 Task: Look for space in Nyamuswa, Tanzania from 10th July, 2023 to 25th July, 2023 for 3 adults, 1 child in price range Rs.15000 to Rs.25000. Place can be shared room with 2 bedrooms having 3 beds and 2 bathrooms. Property type can be house, flat, guest house. Amenities needed are: wifi, TV, free parkinig on premises, gym, breakfast. Booking option can be shelf check-in. Required host language is English.
Action: Mouse moved to (462, 92)
Screenshot: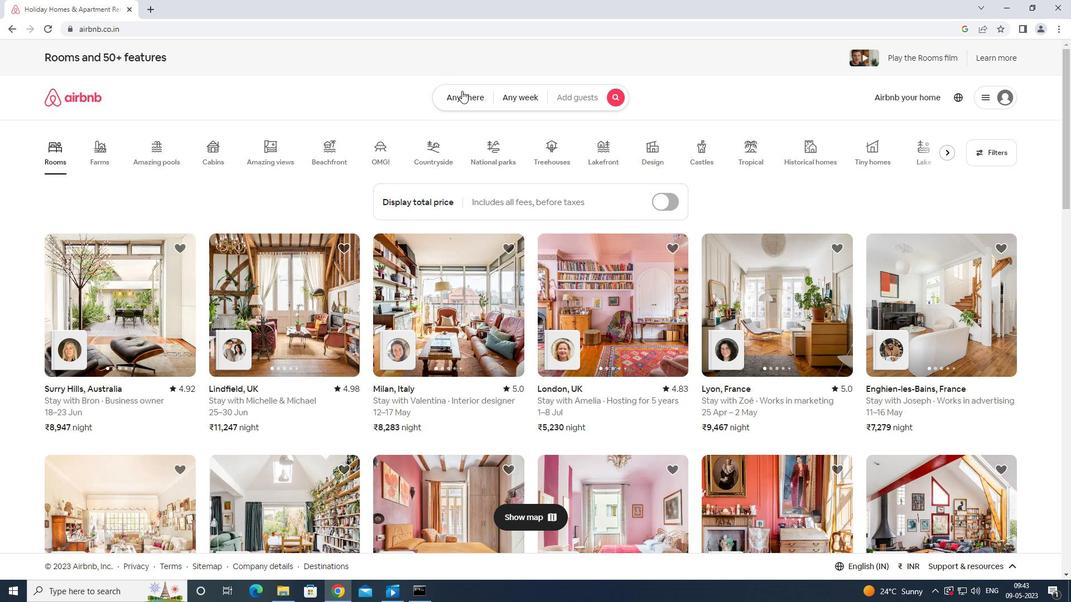 
Action: Mouse pressed left at (462, 92)
Screenshot: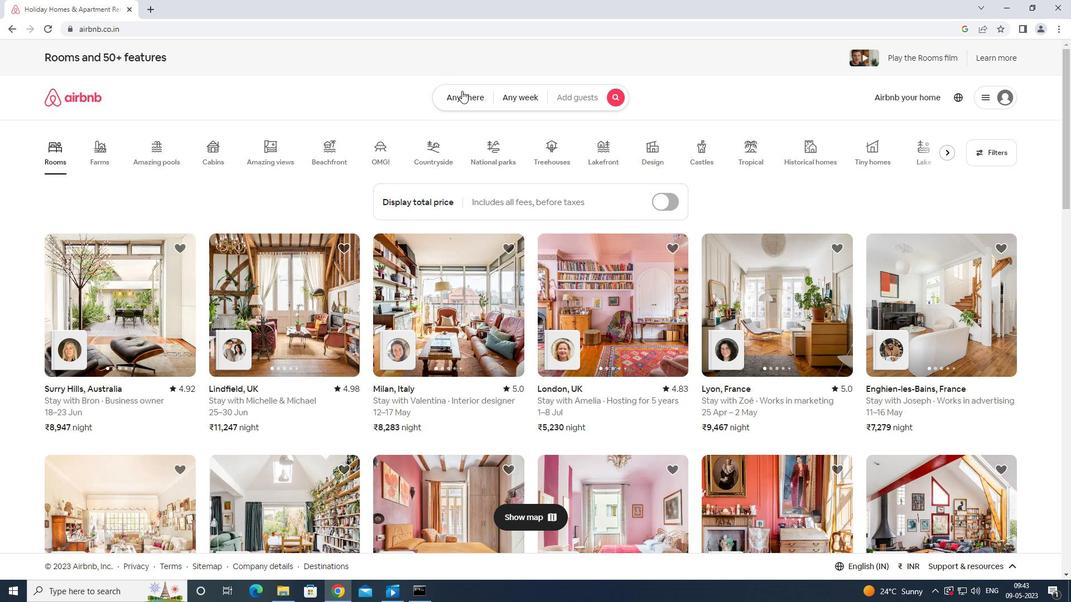 
Action: Mouse moved to (435, 140)
Screenshot: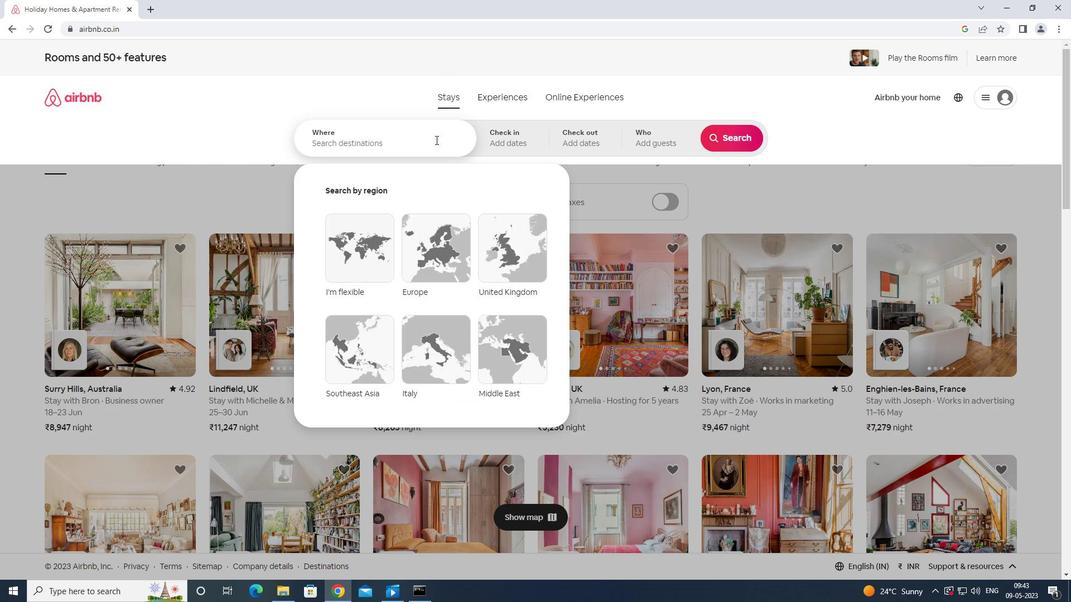 
Action: Mouse pressed left at (435, 140)
Screenshot: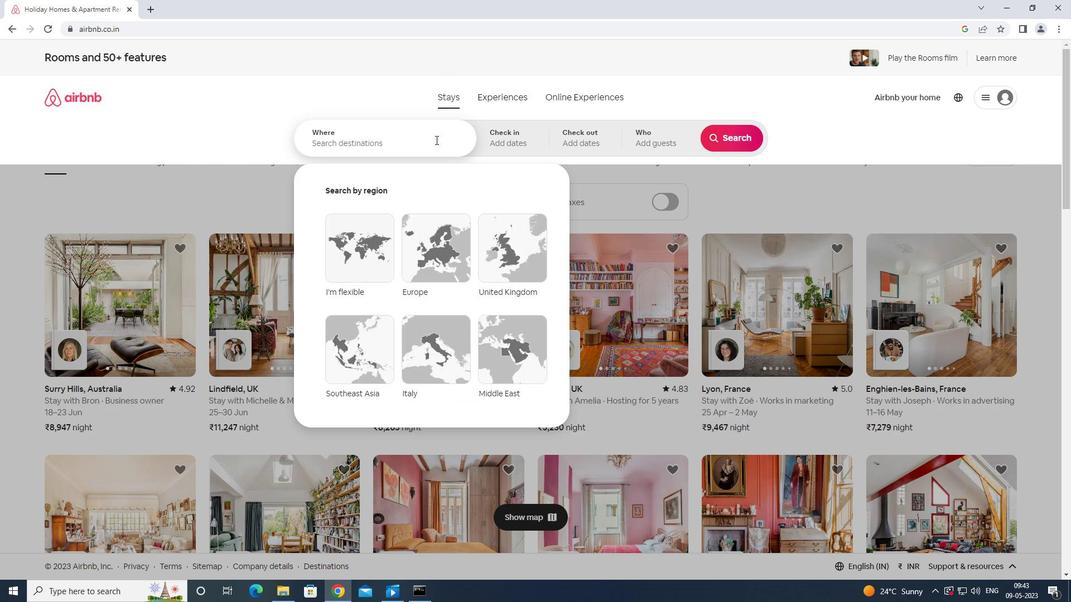 
Action: Key pressed n<Key.backspace><Key.shift>NYAMUSWA<Key.space>TANZANIA<Key.enter>
Screenshot: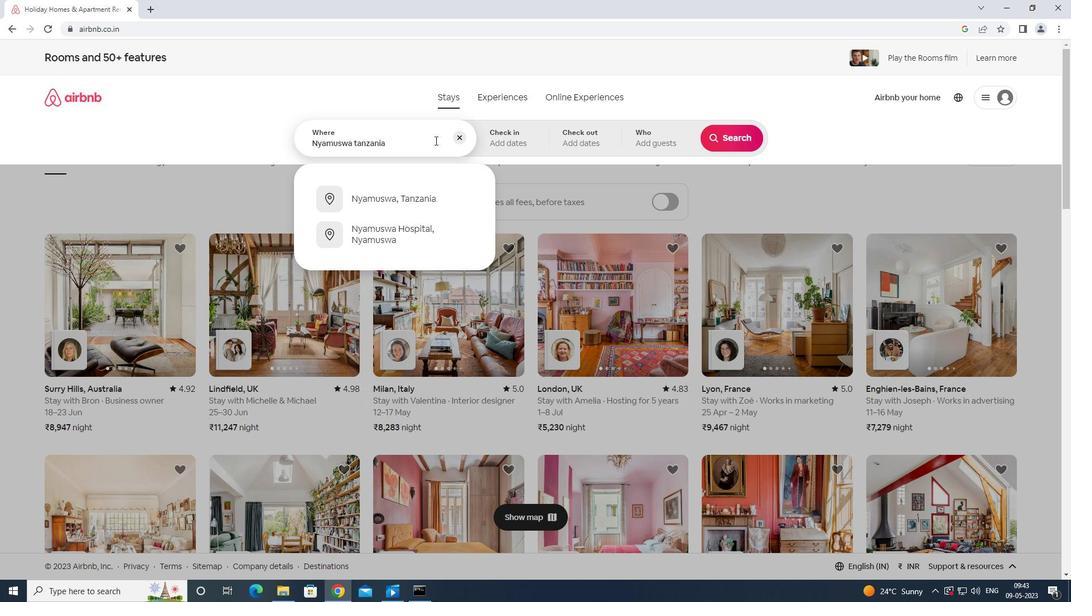 
Action: Mouse moved to (729, 232)
Screenshot: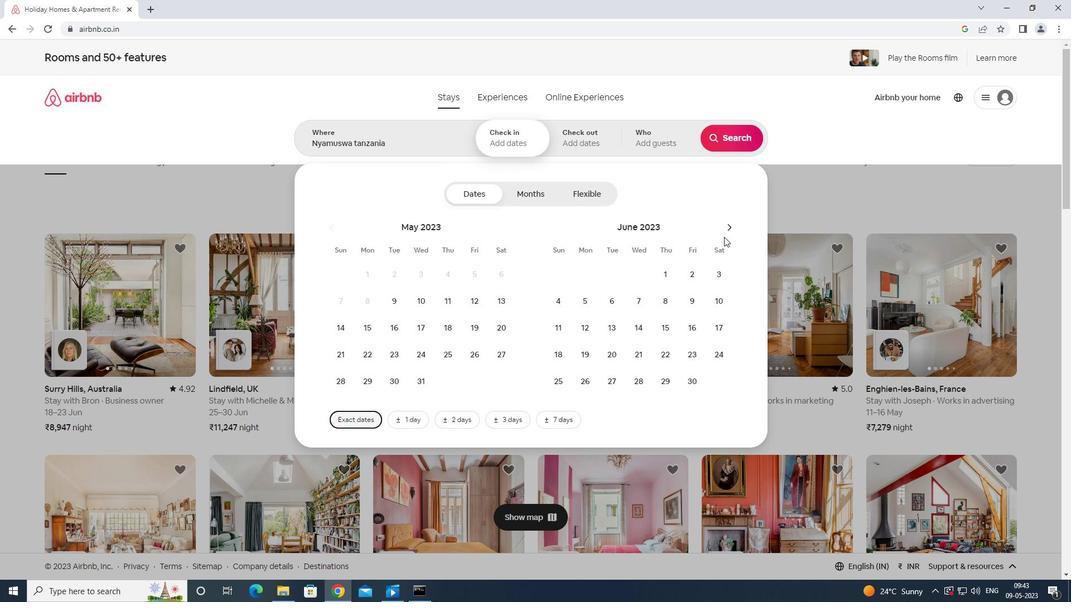 
Action: Mouse pressed left at (729, 232)
Screenshot: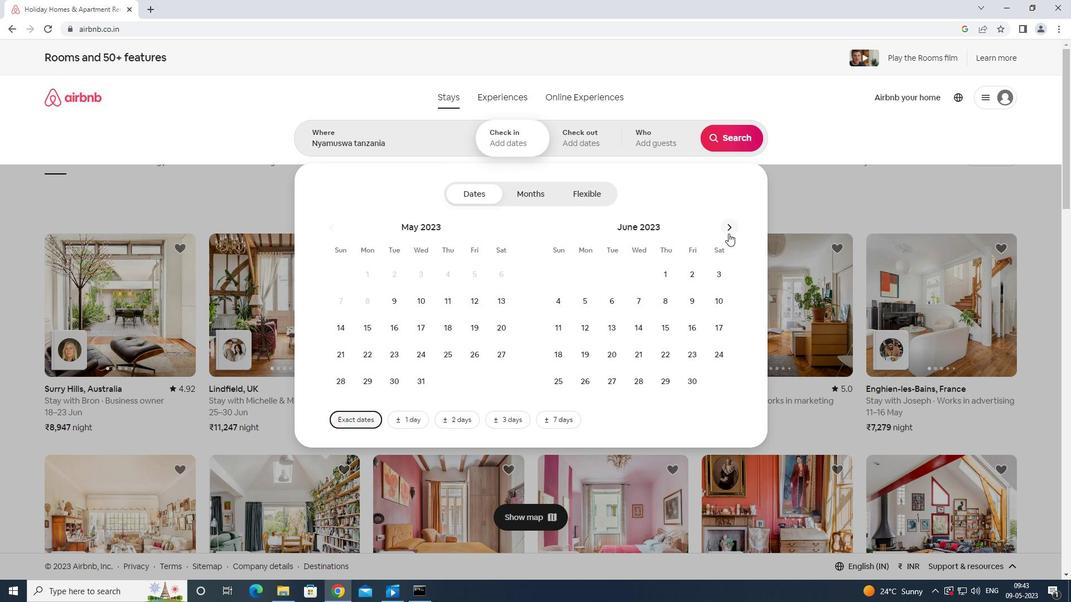 
Action: Mouse moved to (586, 334)
Screenshot: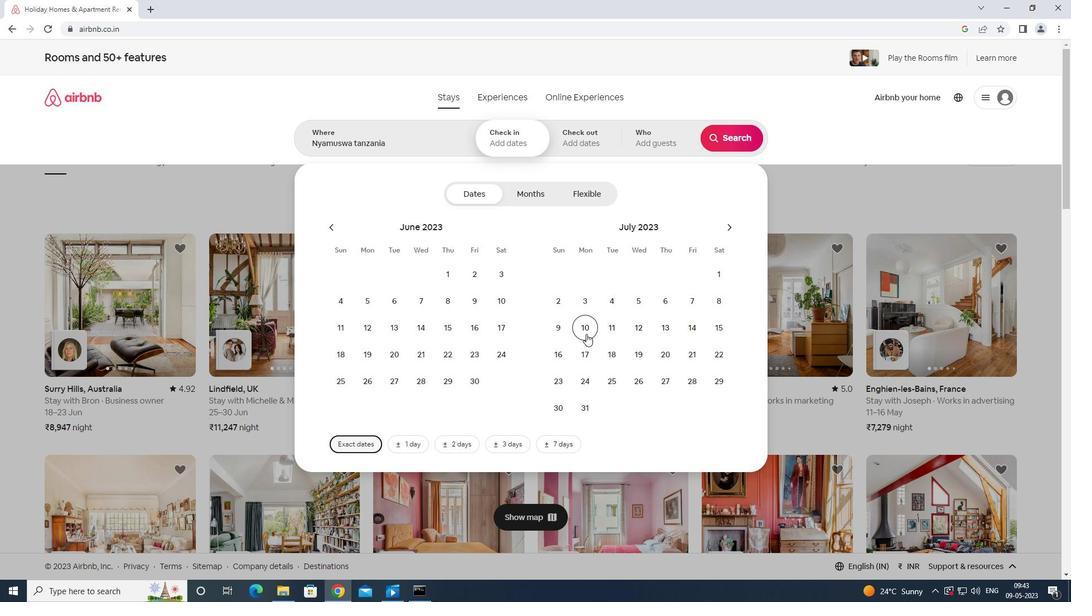 
Action: Mouse pressed left at (586, 334)
Screenshot: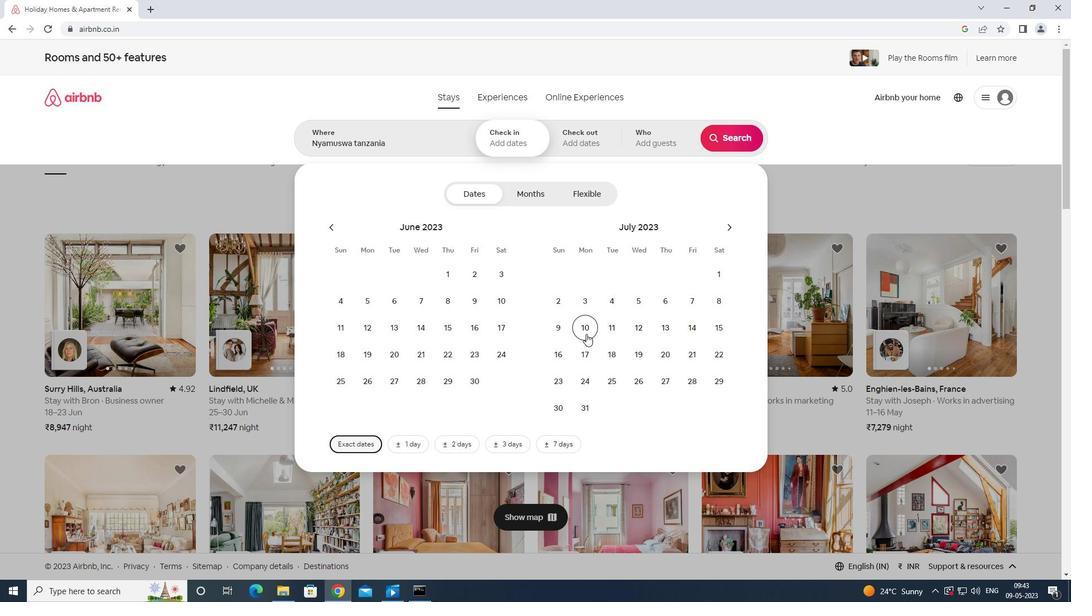 
Action: Mouse moved to (614, 385)
Screenshot: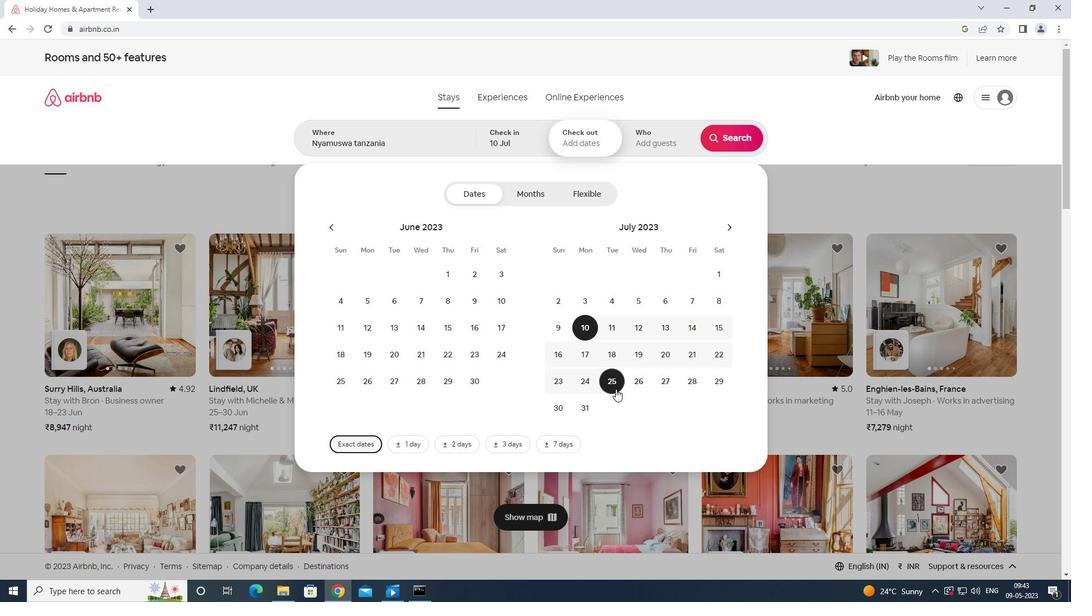 
Action: Mouse pressed left at (614, 385)
Screenshot: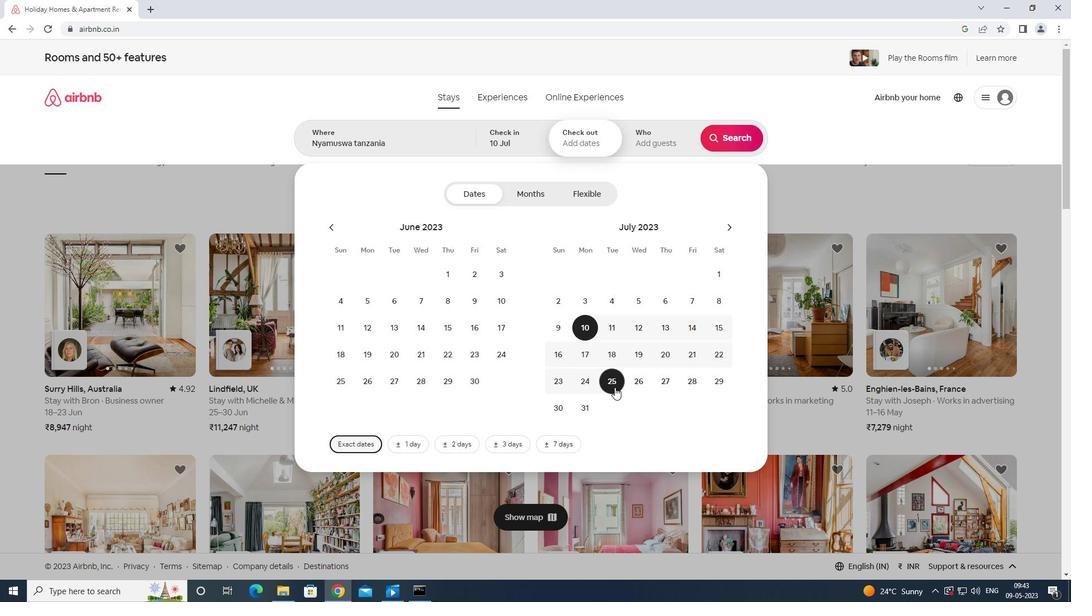 
Action: Mouse moved to (660, 138)
Screenshot: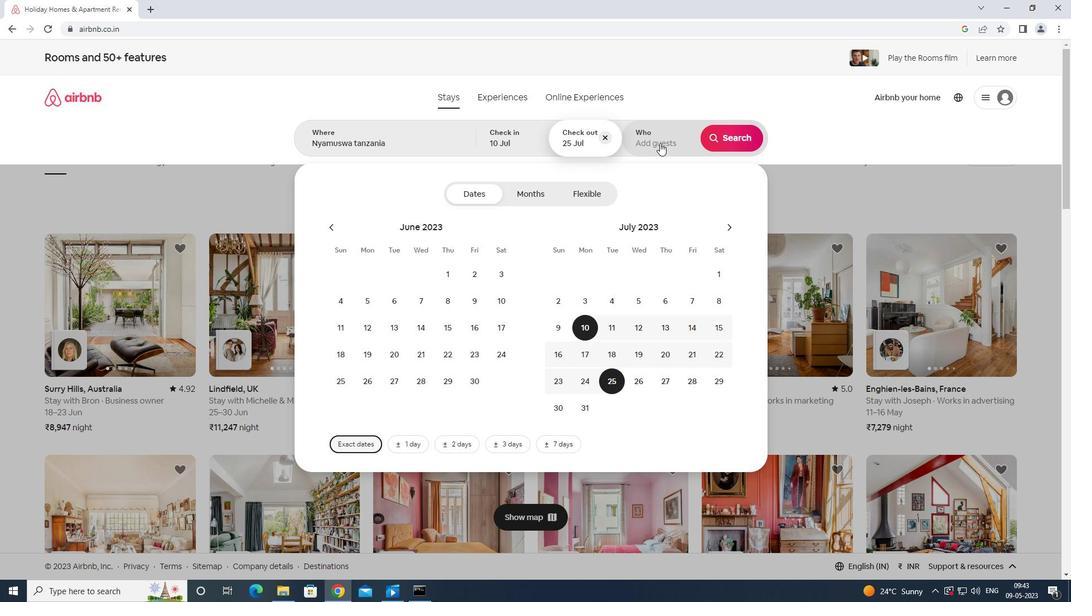
Action: Mouse pressed left at (660, 138)
Screenshot: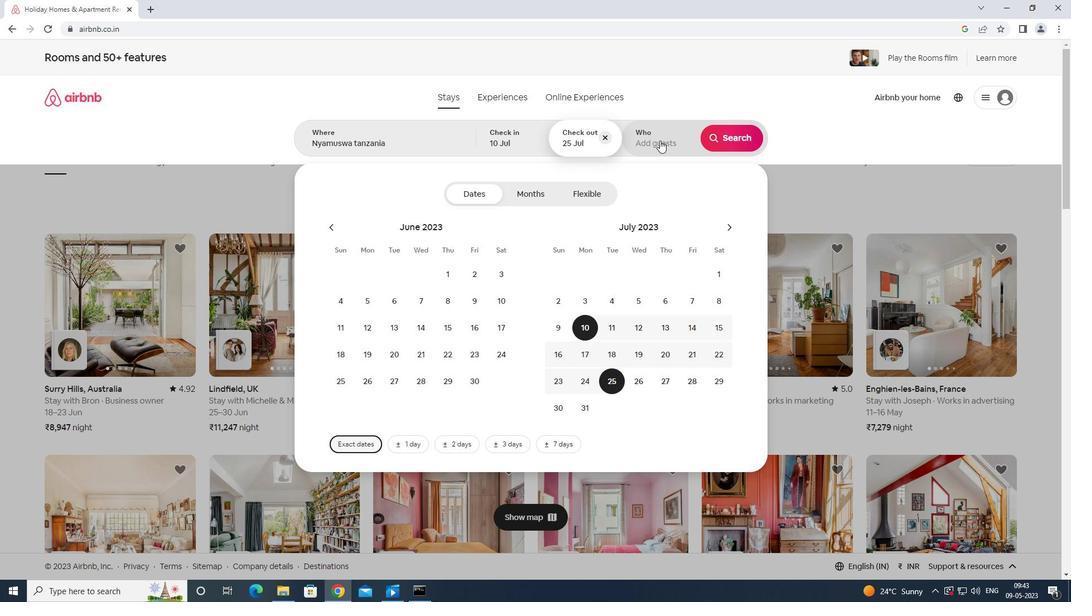 
Action: Mouse moved to (736, 200)
Screenshot: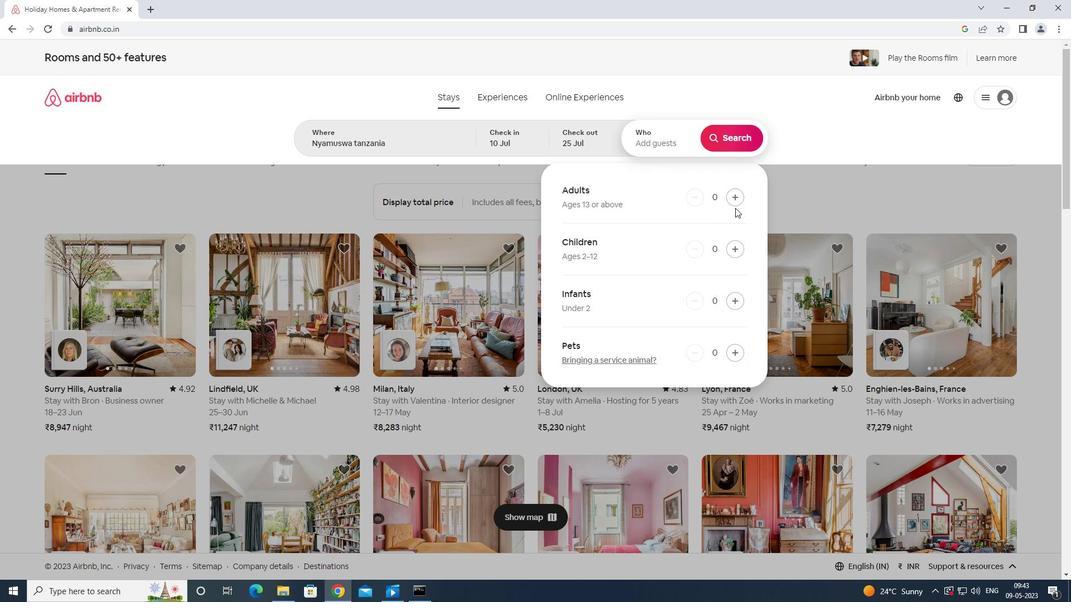 
Action: Mouse pressed left at (736, 200)
Screenshot: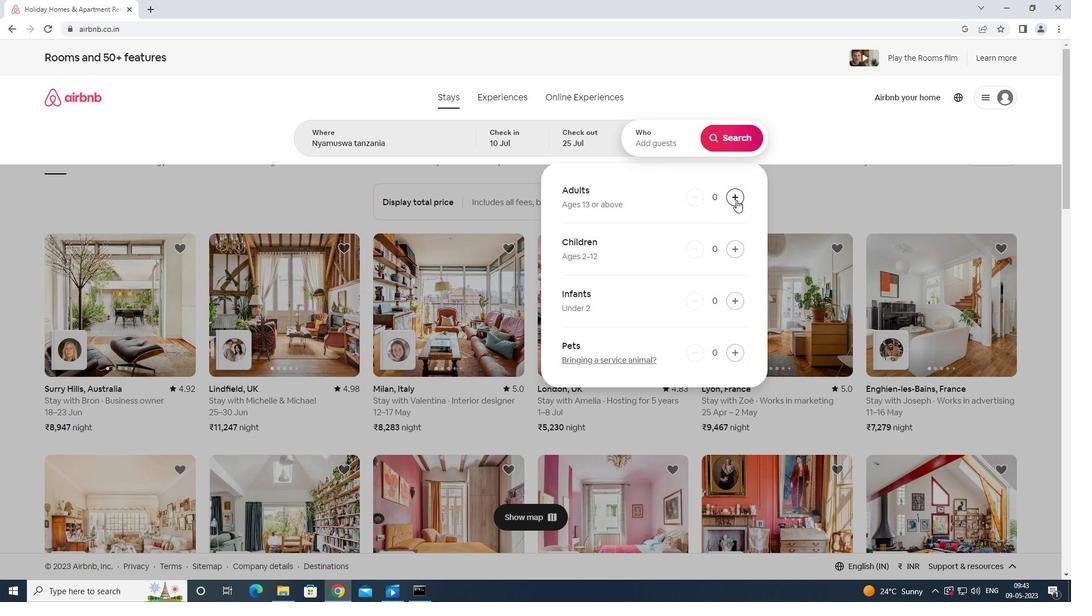 
Action: Mouse pressed left at (736, 200)
Screenshot: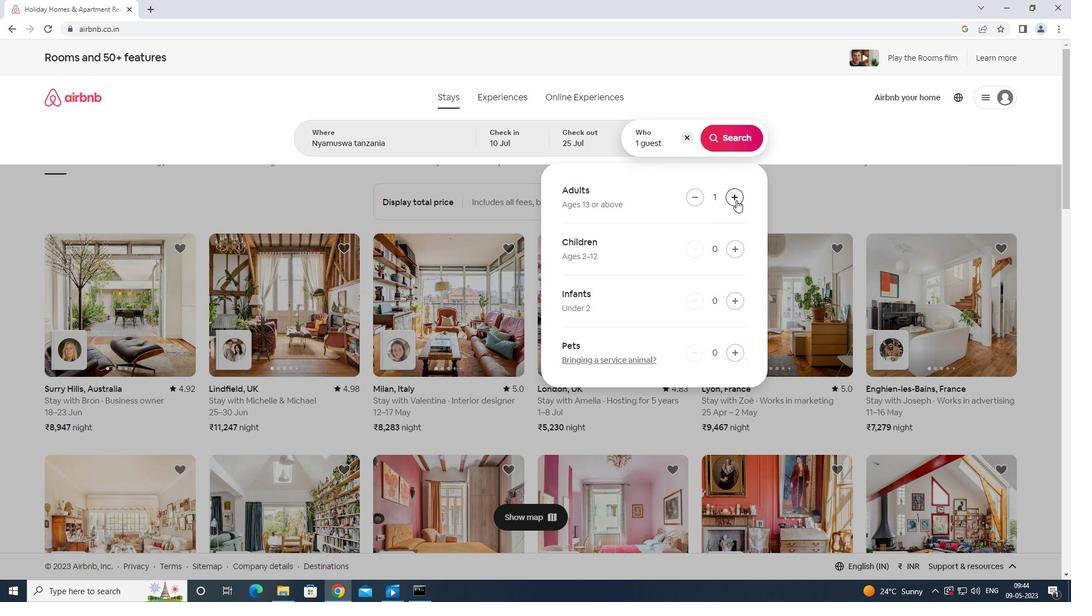 
Action: Mouse pressed left at (736, 200)
Screenshot: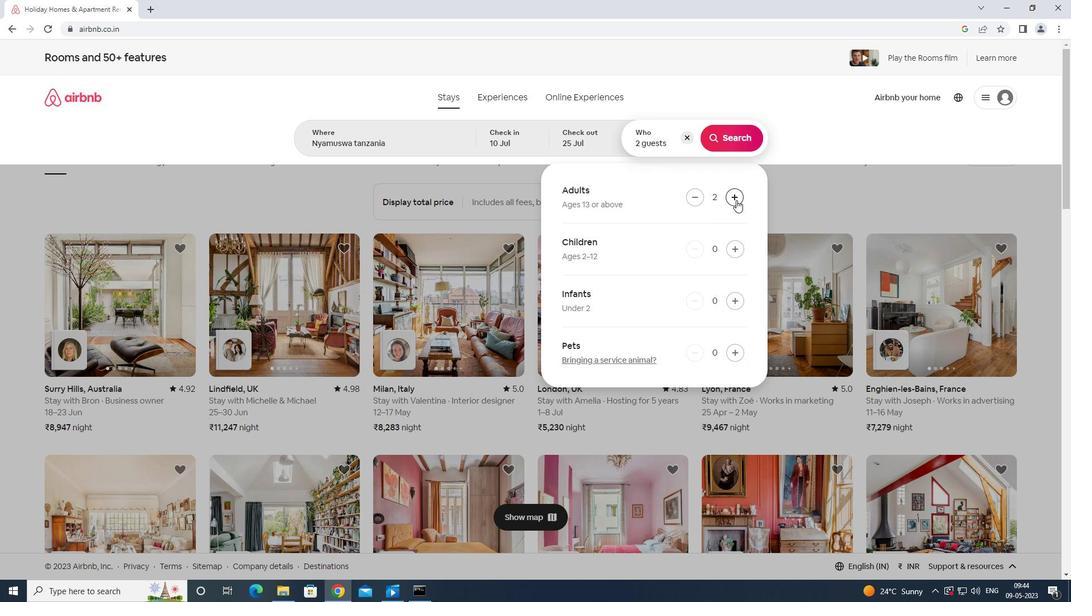
Action: Mouse moved to (728, 247)
Screenshot: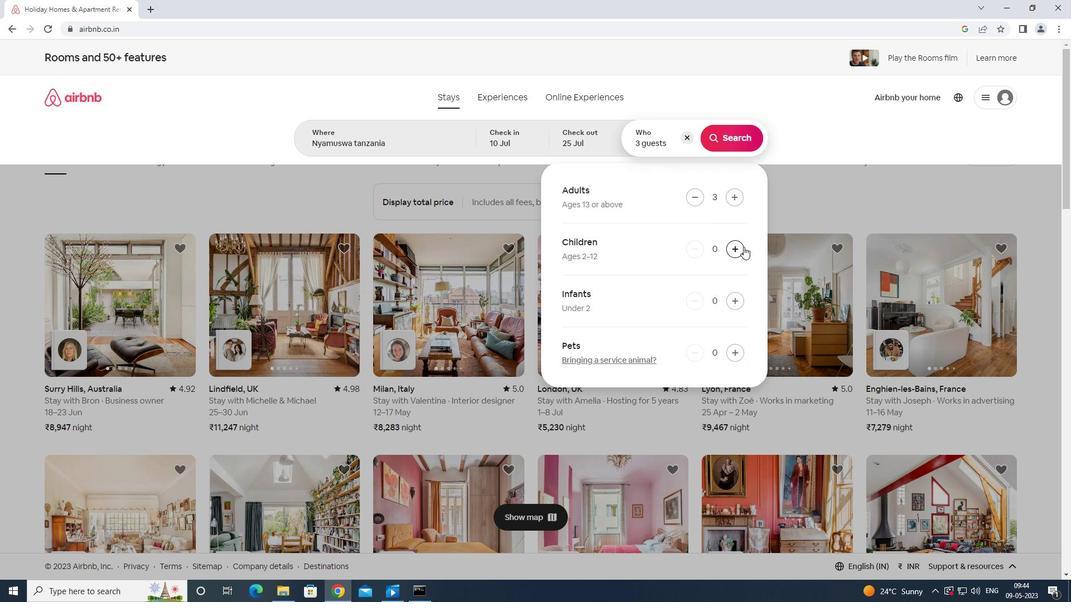 
Action: Mouse pressed left at (728, 247)
Screenshot: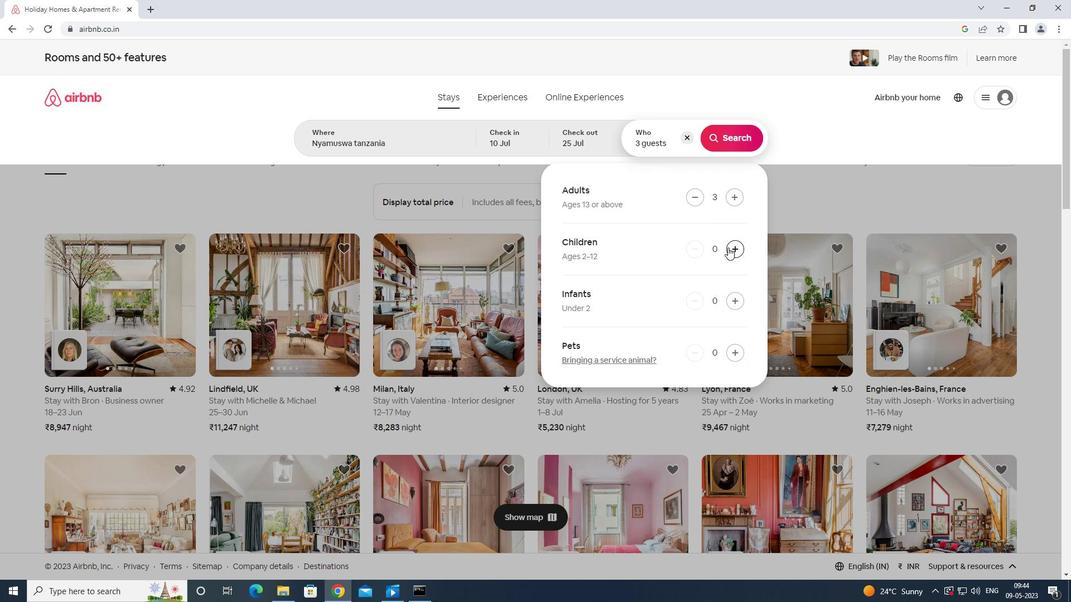 
Action: Mouse moved to (738, 131)
Screenshot: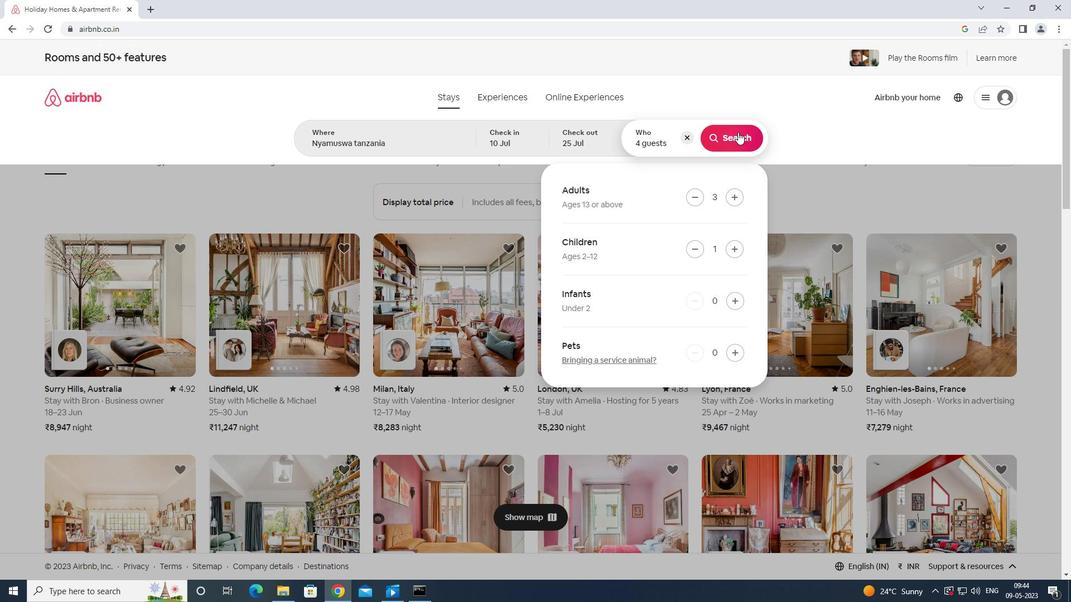 
Action: Mouse pressed left at (738, 131)
Screenshot: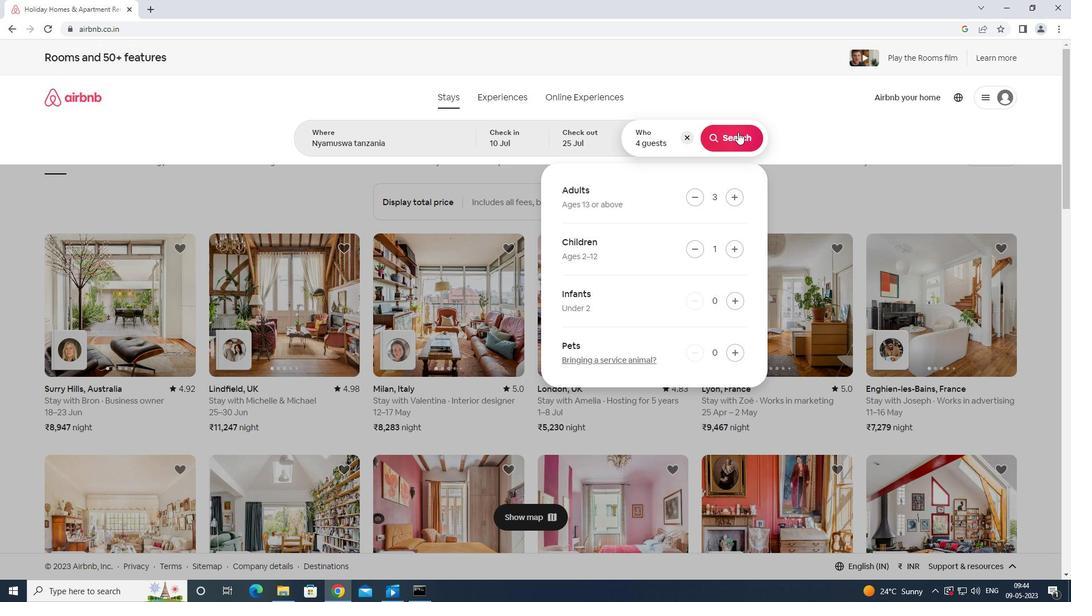 
Action: Mouse moved to (1027, 98)
Screenshot: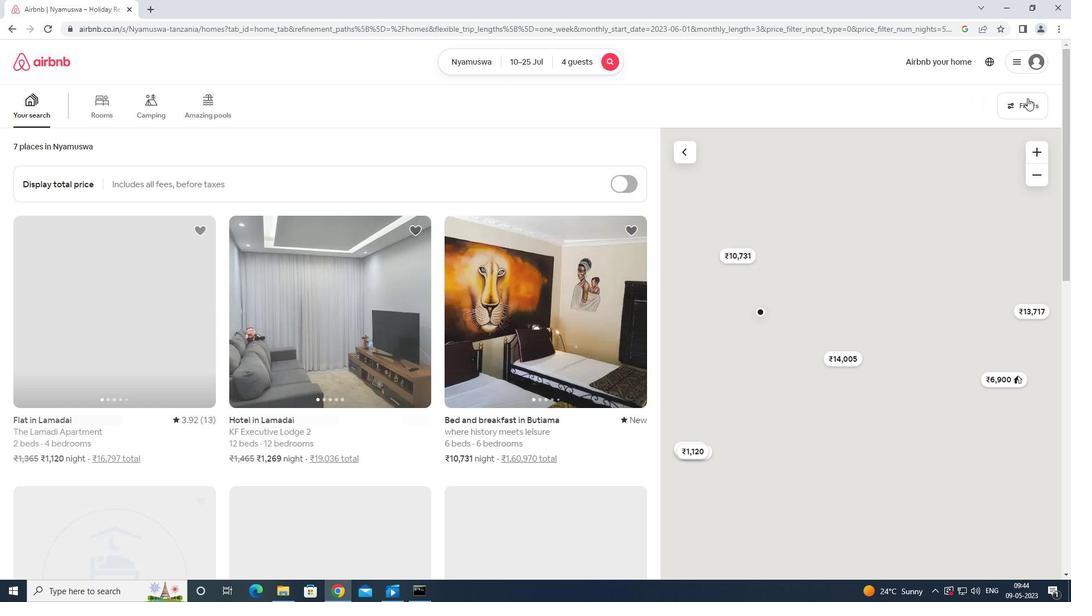
Action: Mouse pressed left at (1027, 98)
Screenshot: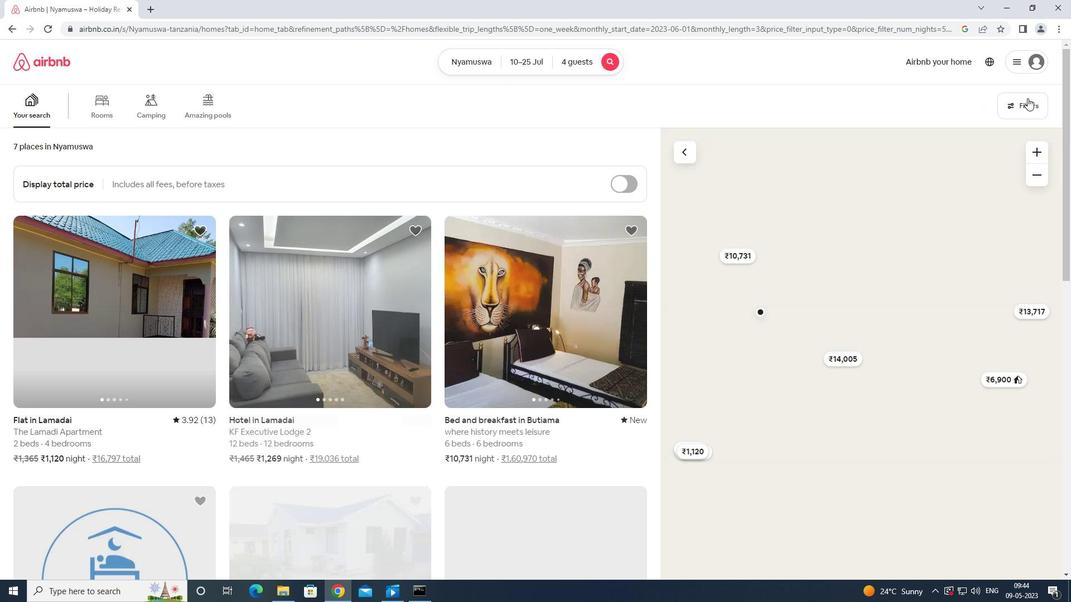 
Action: Mouse moved to (465, 371)
Screenshot: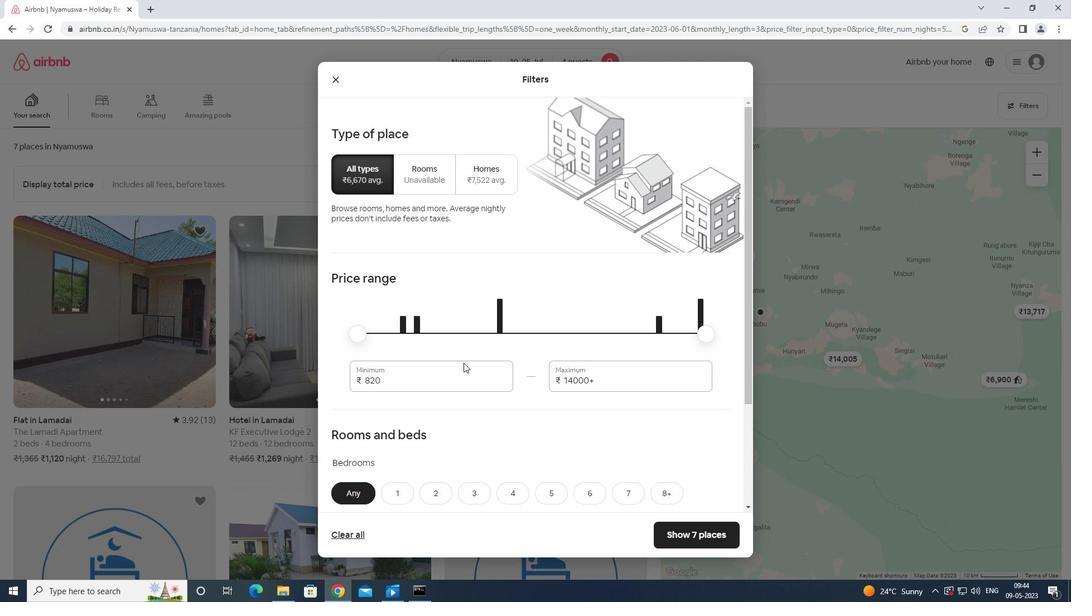 
Action: Mouse pressed left at (465, 371)
Screenshot: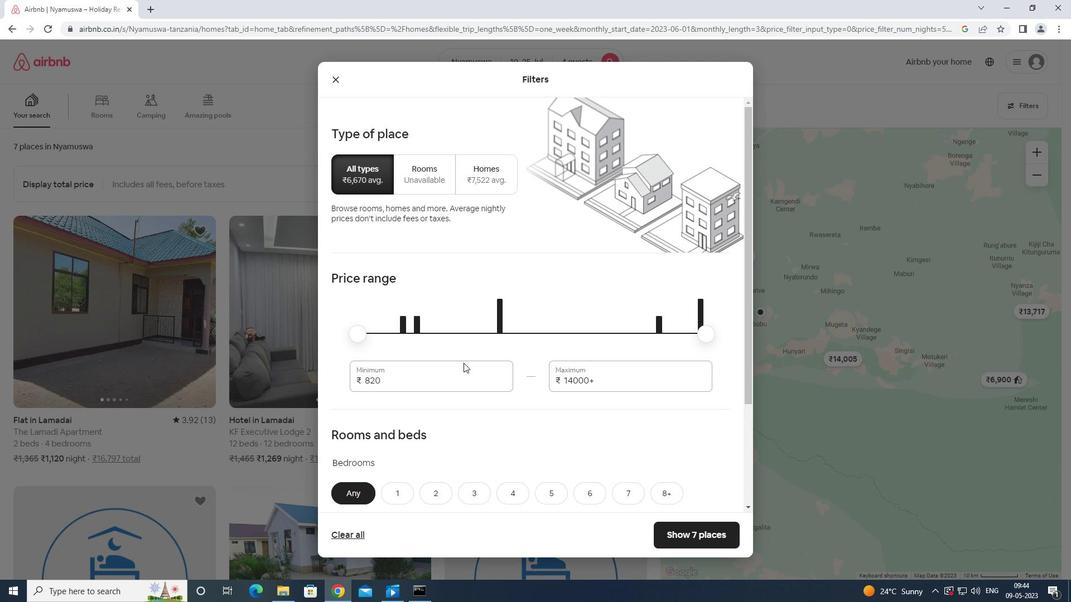 
Action: Mouse moved to (465, 372)
Screenshot: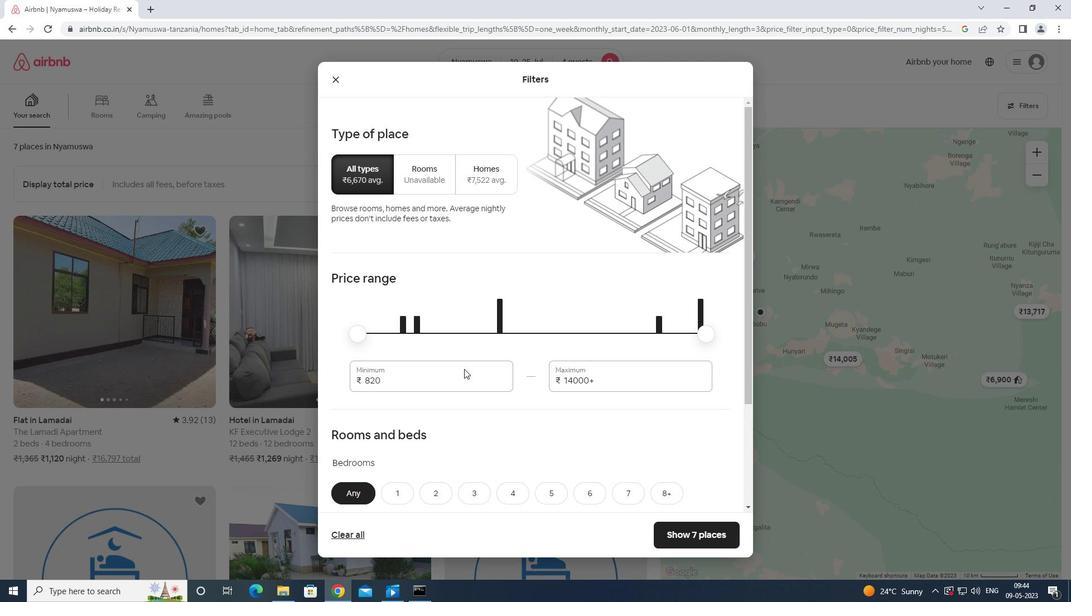 
Action: Key pressed <Key.backspace><Key.backspace><Key.backspace><Key.backspace><Key.backspace><Key.backspace>15000
Screenshot: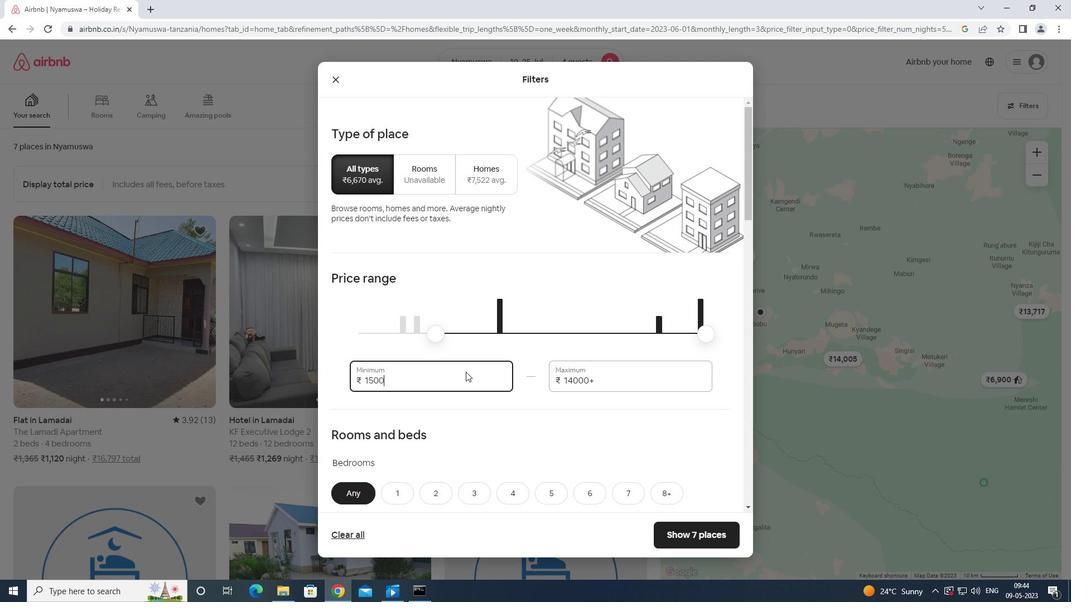 
Action: Mouse moved to (616, 372)
Screenshot: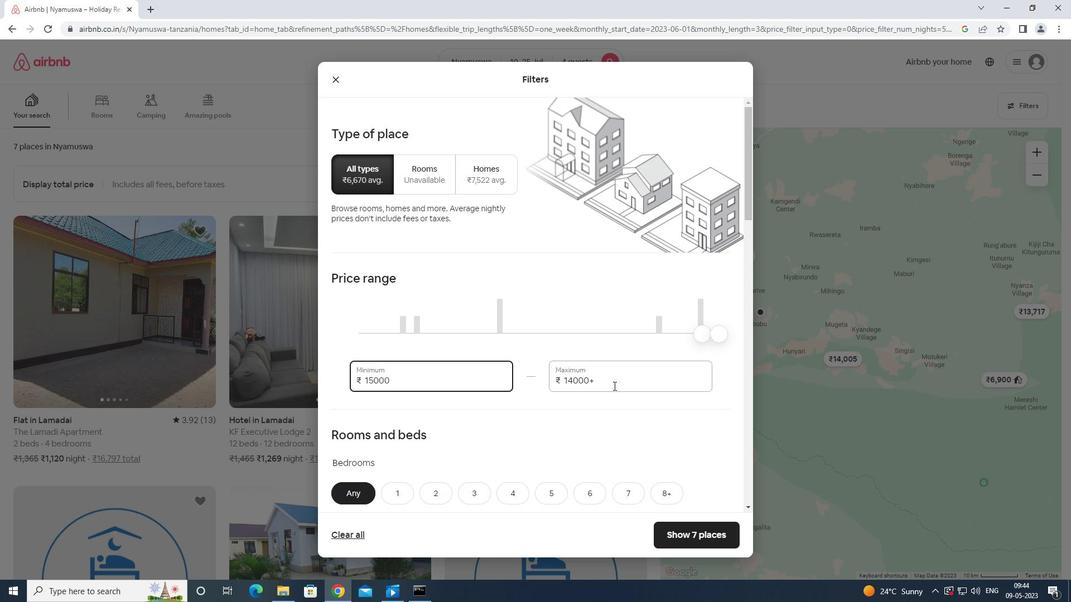 
Action: Mouse pressed left at (616, 372)
Screenshot: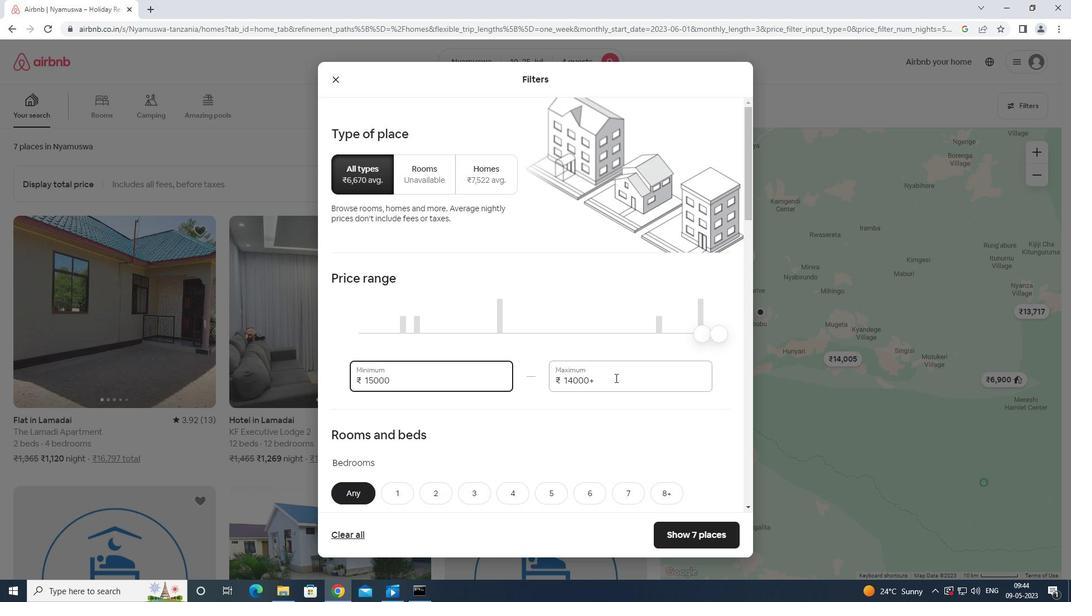 
Action: Mouse moved to (613, 372)
Screenshot: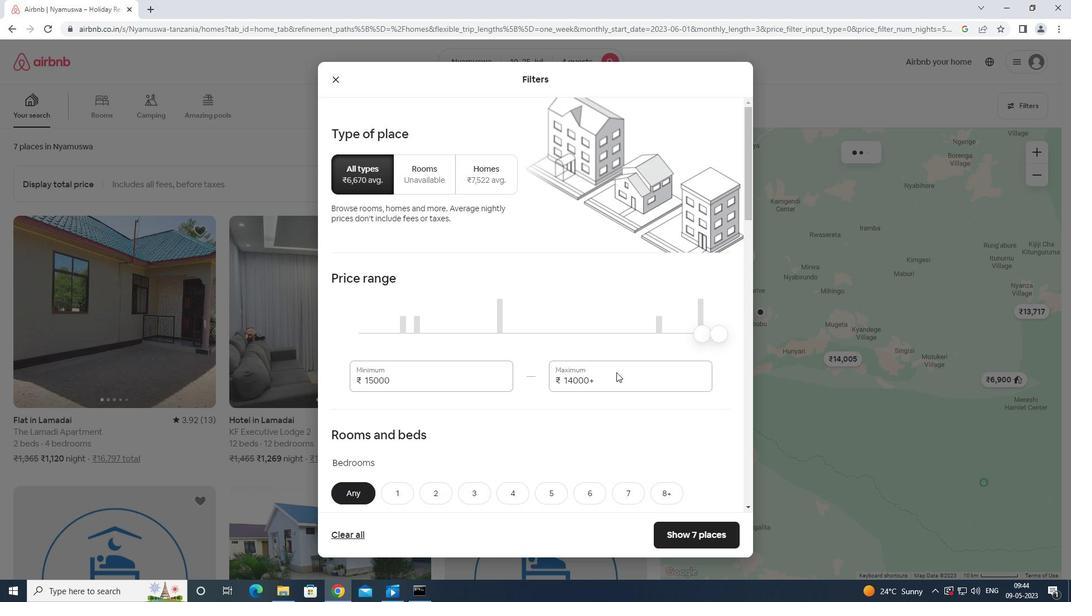 
Action: Key pressed <Key.backspace><Key.backspace><Key.backspace><Key.backspace><Key.backspace><Key.backspace><Key.backspace><Key.backspace><Key.backspace><Key.backspace><Key.backspace><Key.backspace><Key.backspace>25000
Screenshot: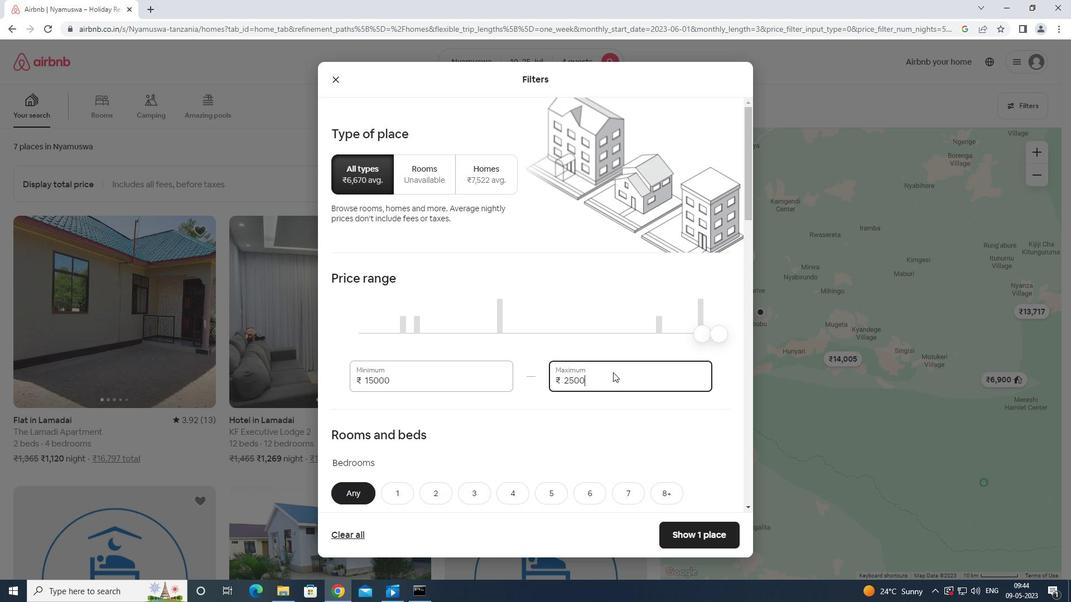 
Action: Mouse moved to (609, 378)
Screenshot: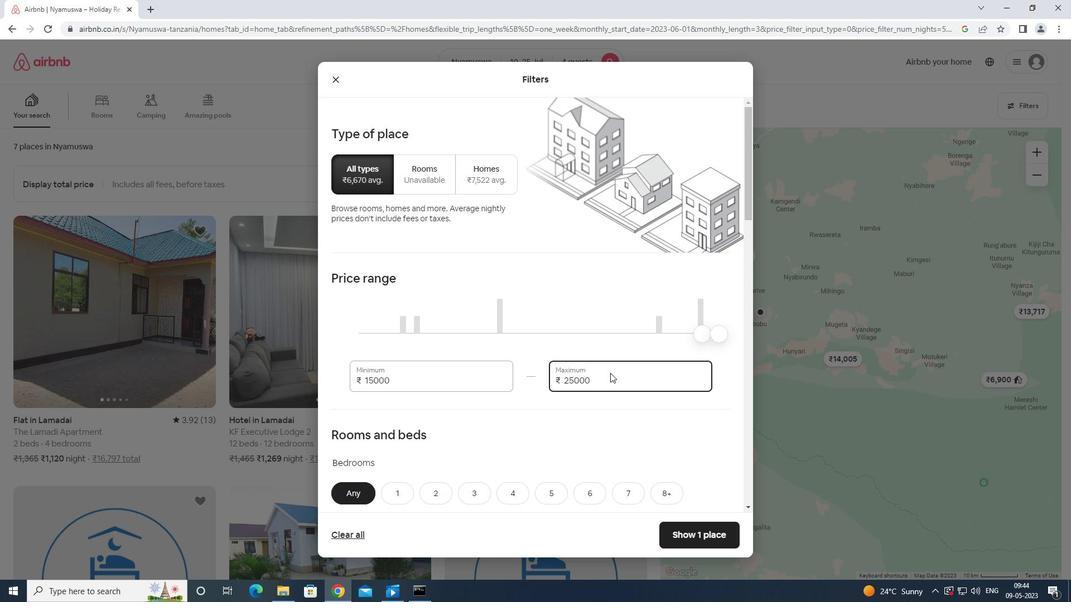 
Action: Mouse scrolled (609, 377) with delta (0, 0)
Screenshot: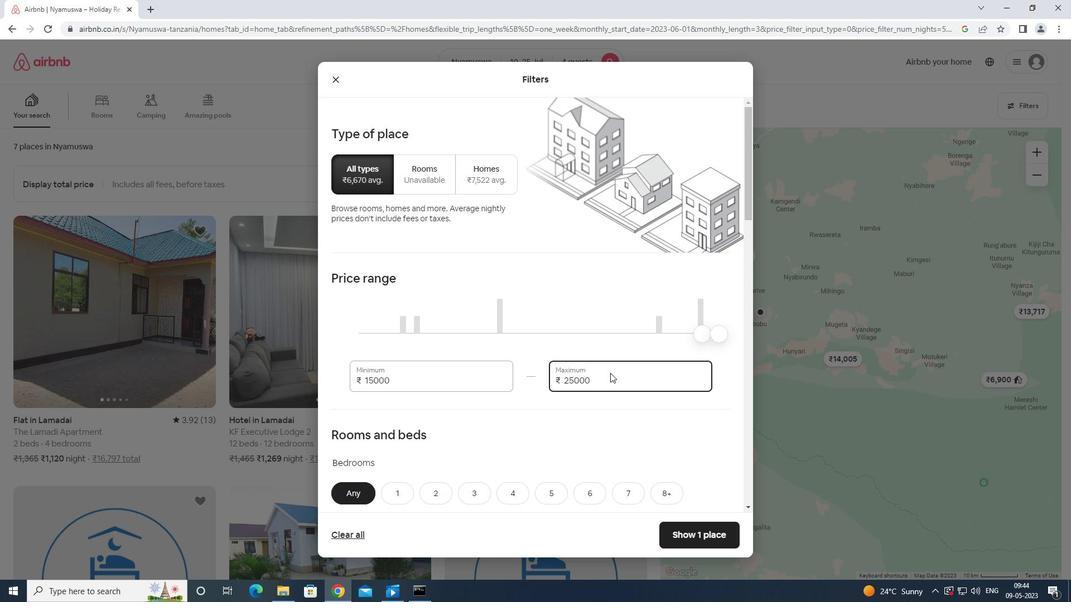 
Action: Mouse moved to (608, 382)
Screenshot: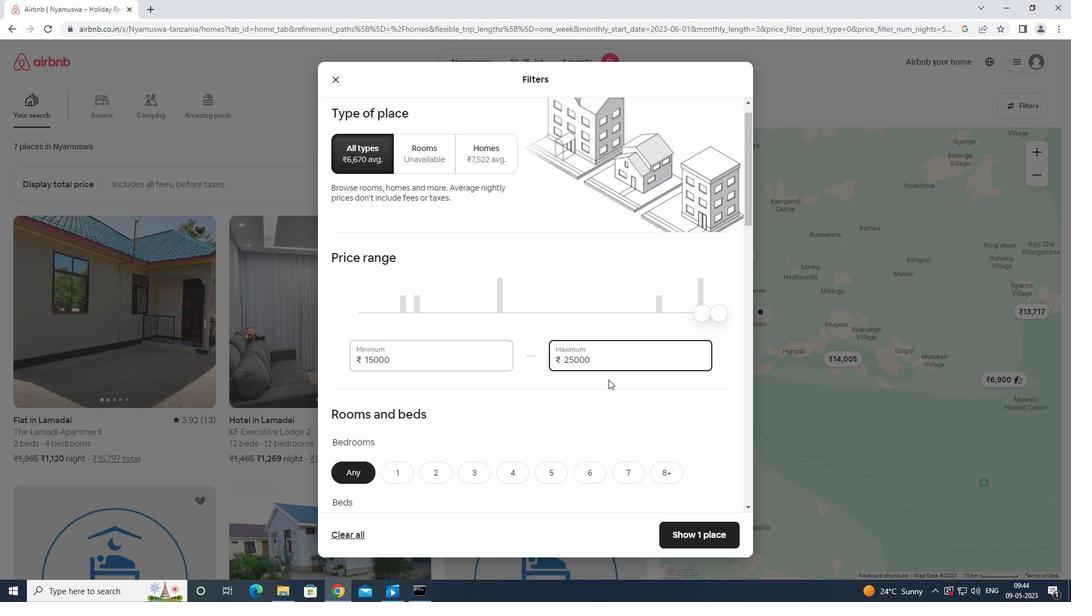 
Action: Mouse scrolled (608, 382) with delta (0, 0)
Screenshot: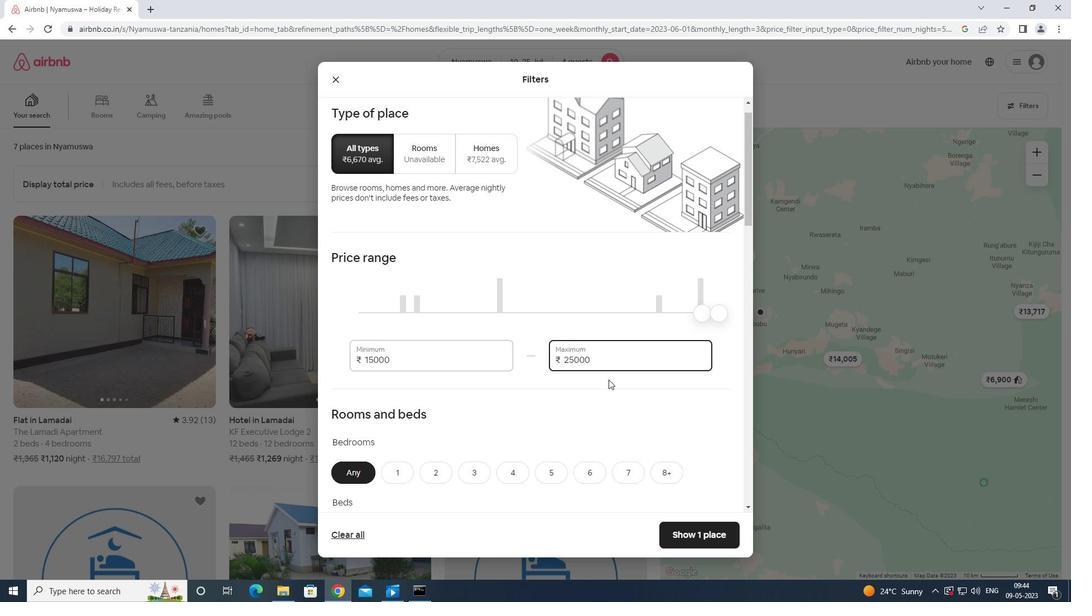 
Action: Mouse scrolled (608, 382) with delta (0, 0)
Screenshot: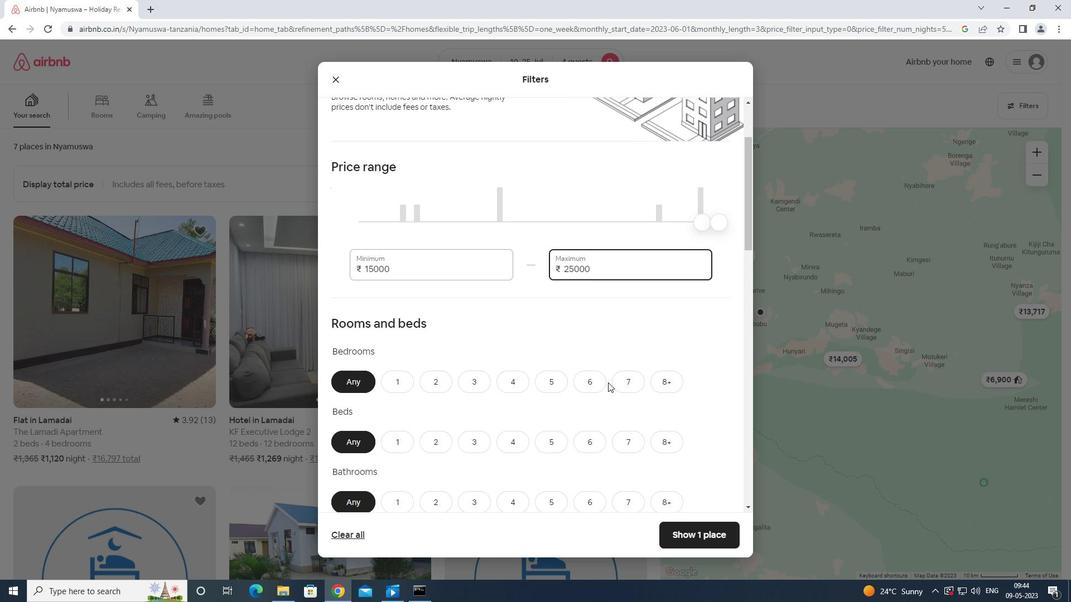 
Action: Mouse moved to (436, 329)
Screenshot: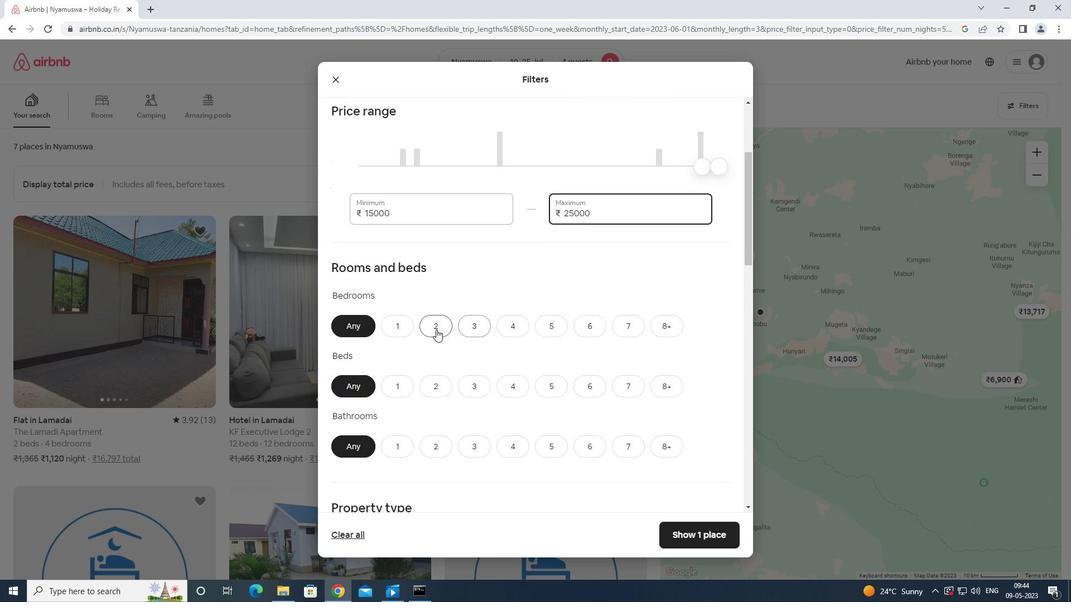
Action: Mouse pressed left at (436, 329)
Screenshot: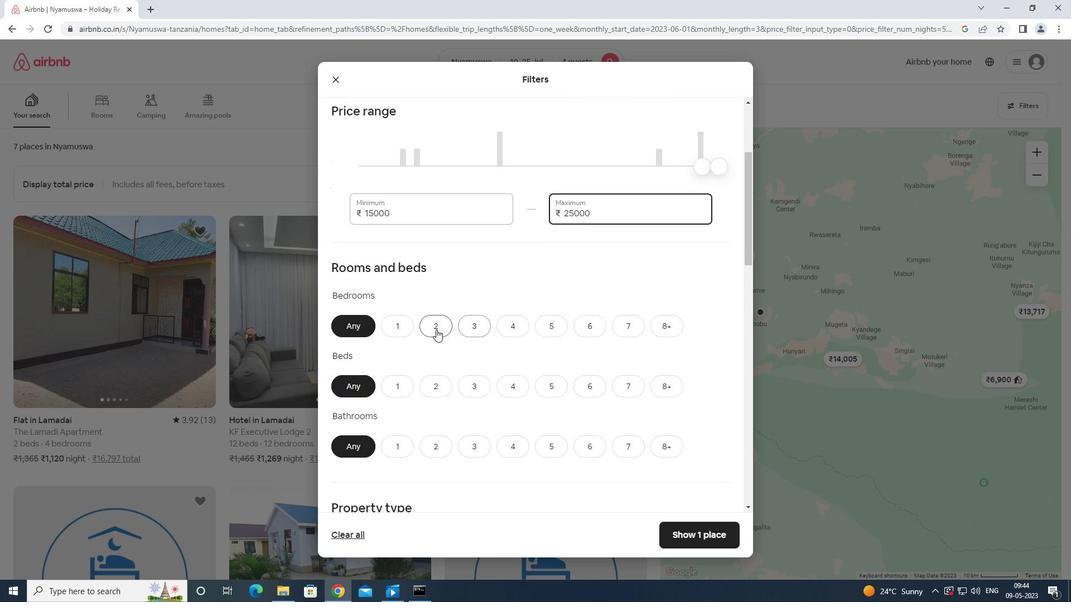 
Action: Mouse moved to (472, 387)
Screenshot: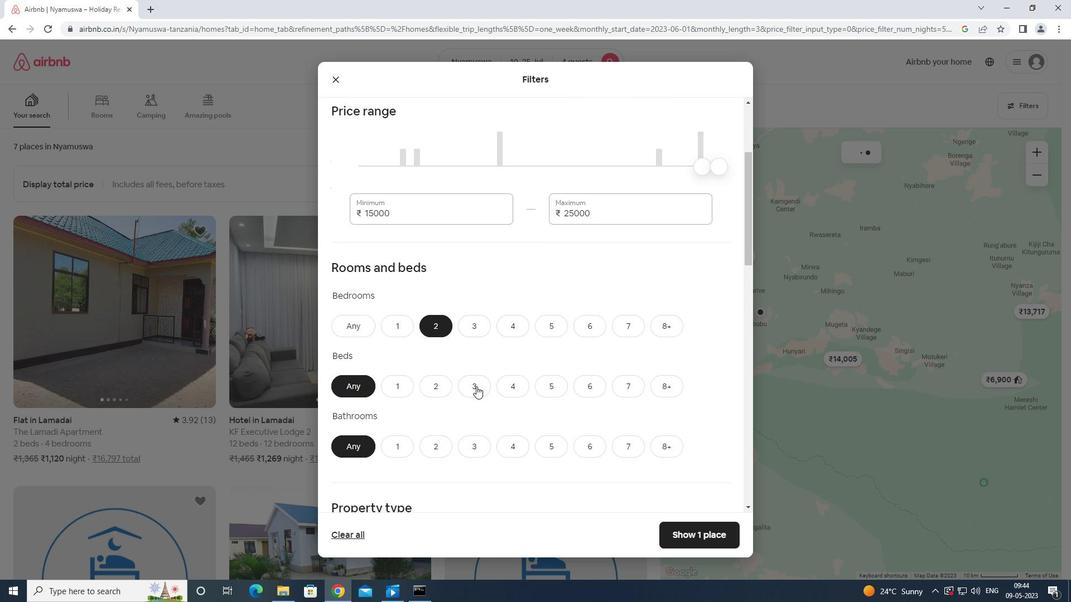 
Action: Mouse pressed left at (472, 387)
Screenshot: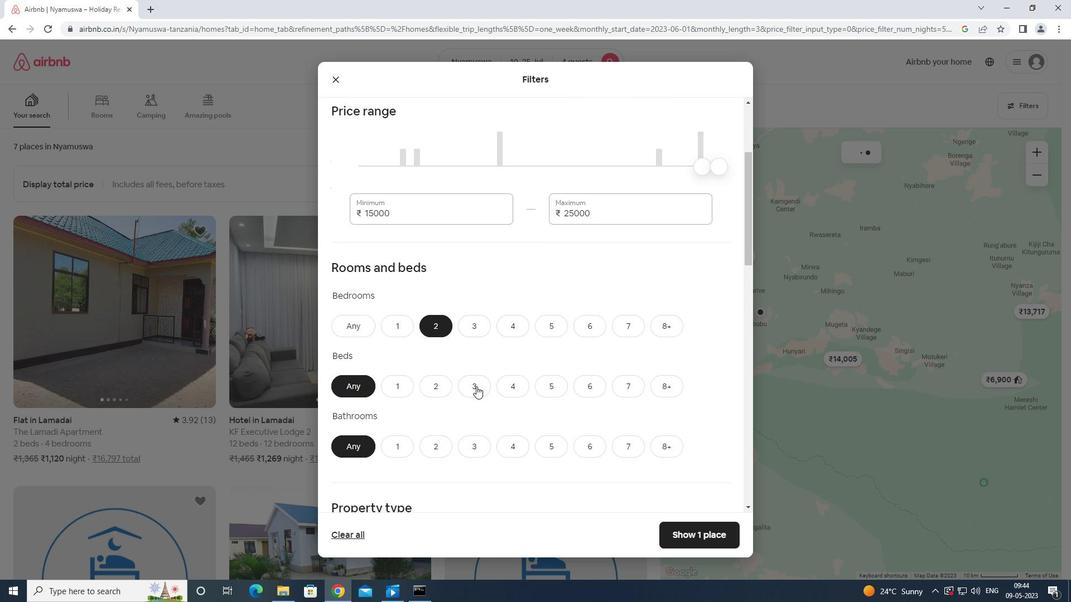 
Action: Mouse moved to (425, 441)
Screenshot: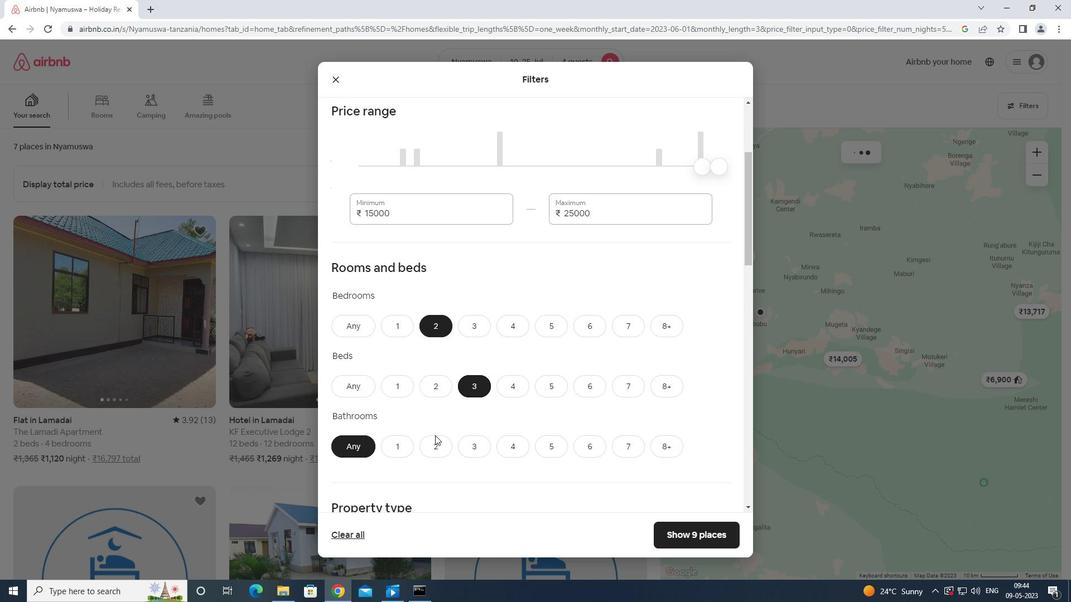 
Action: Mouse pressed left at (425, 441)
Screenshot: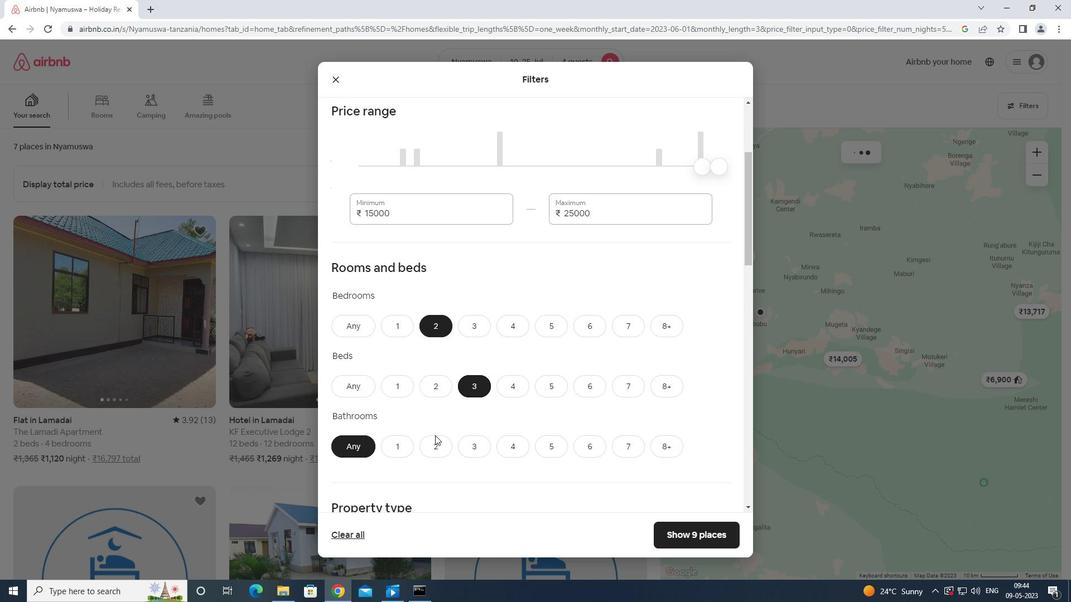 
Action: Mouse moved to (414, 444)
Screenshot: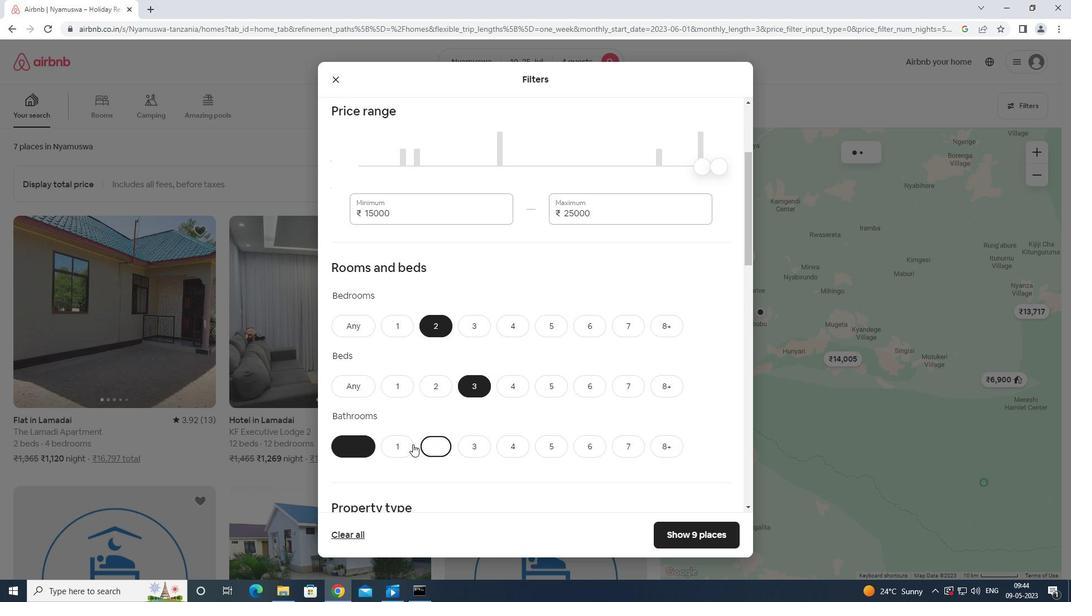 
Action: Mouse scrolled (414, 444) with delta (0, 0)
Screenshot: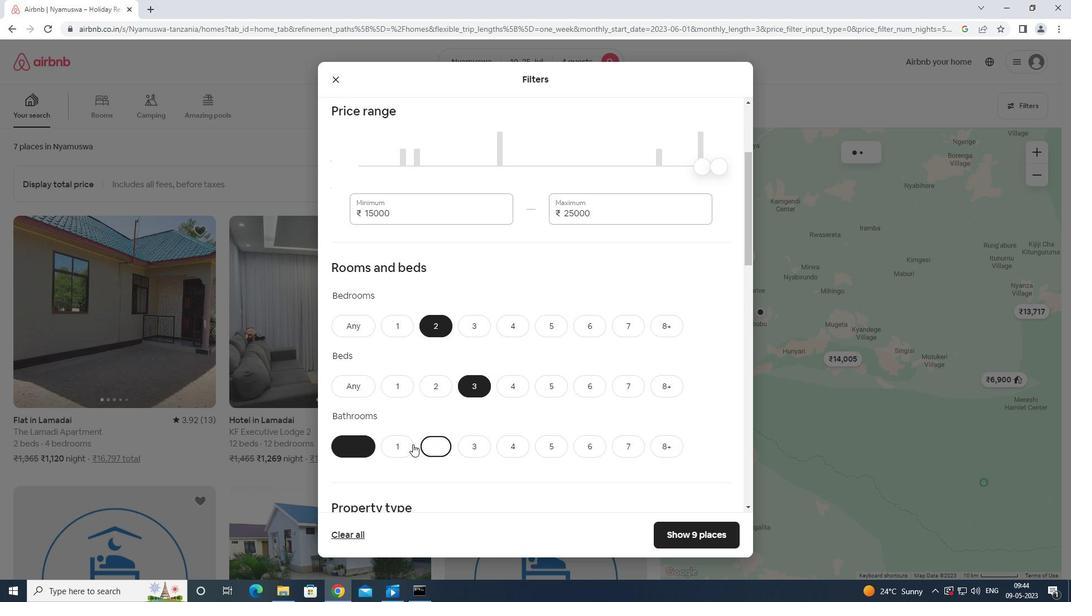 
Action: Mouse moved to (416, 444)
Screenshot: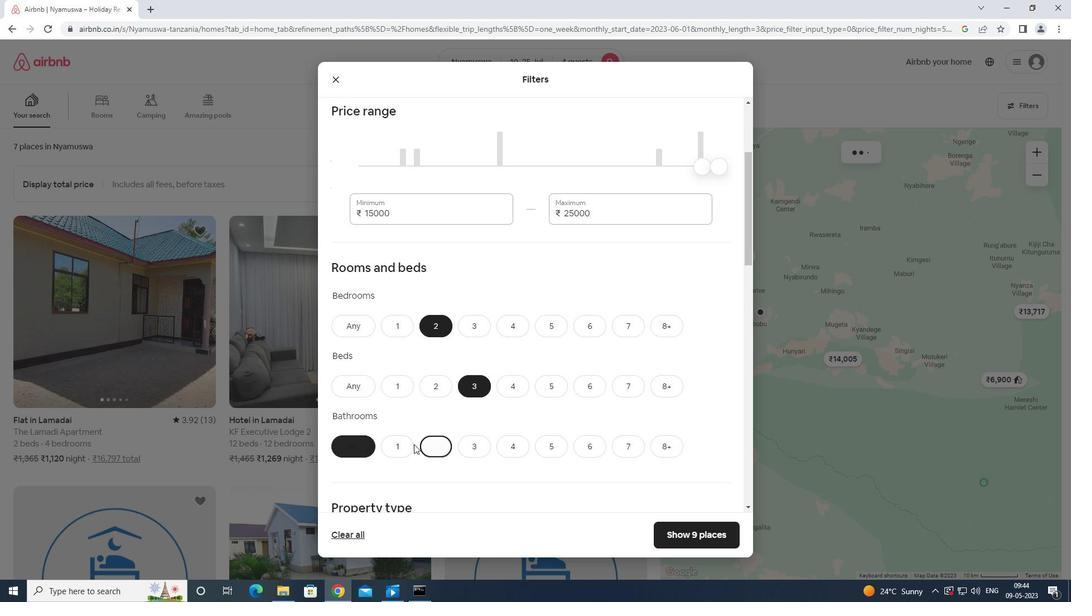 
Action: Mouse scrolled (416, 444) with delta (0, 0)
Screenshot: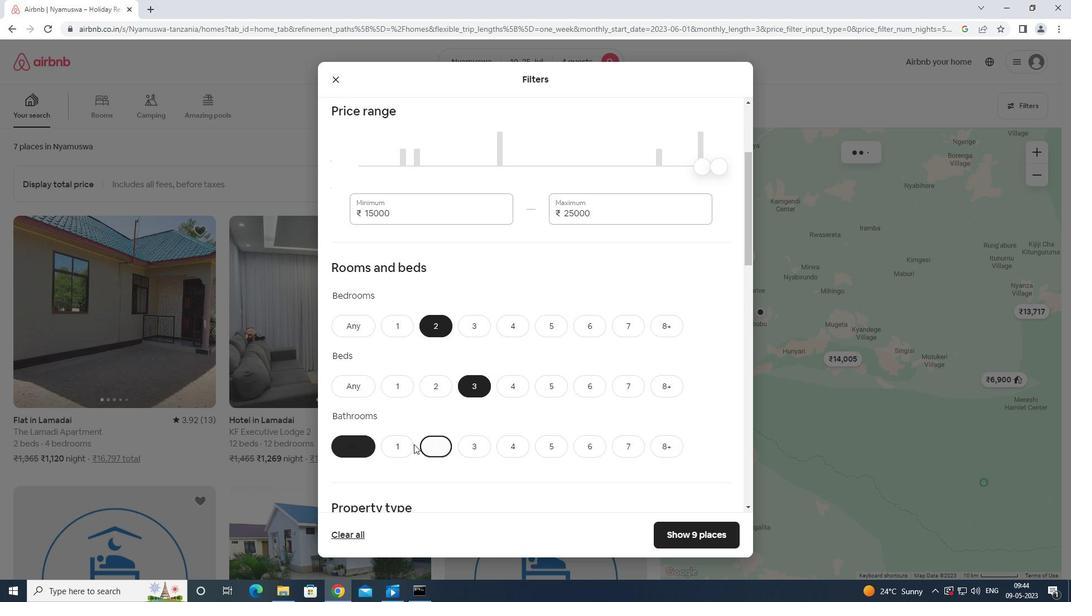 
Action: Mouse moved to (429, 438)
Screenshot: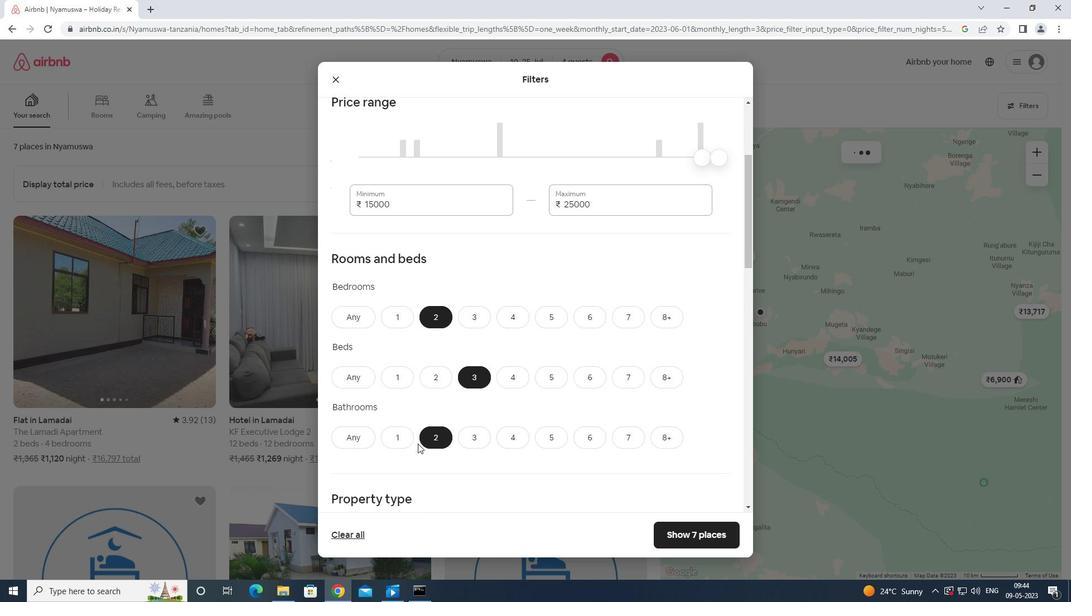 
Action: Mouse scrolled (429, 438) with delta (0, 0)
Screenshot: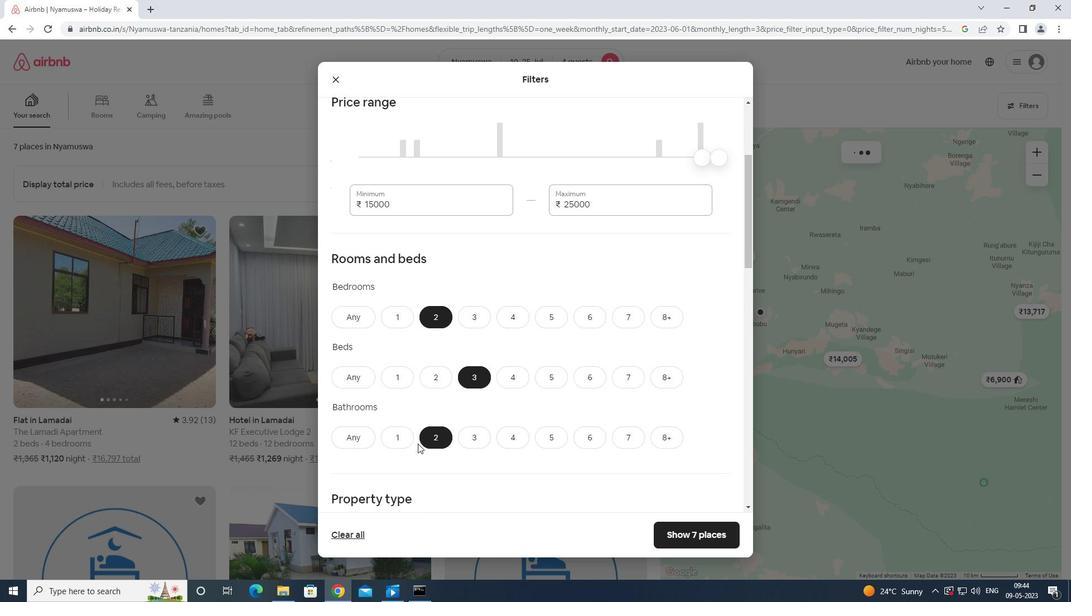 
Action: Mouse moved to (395, 399)
Screenshot: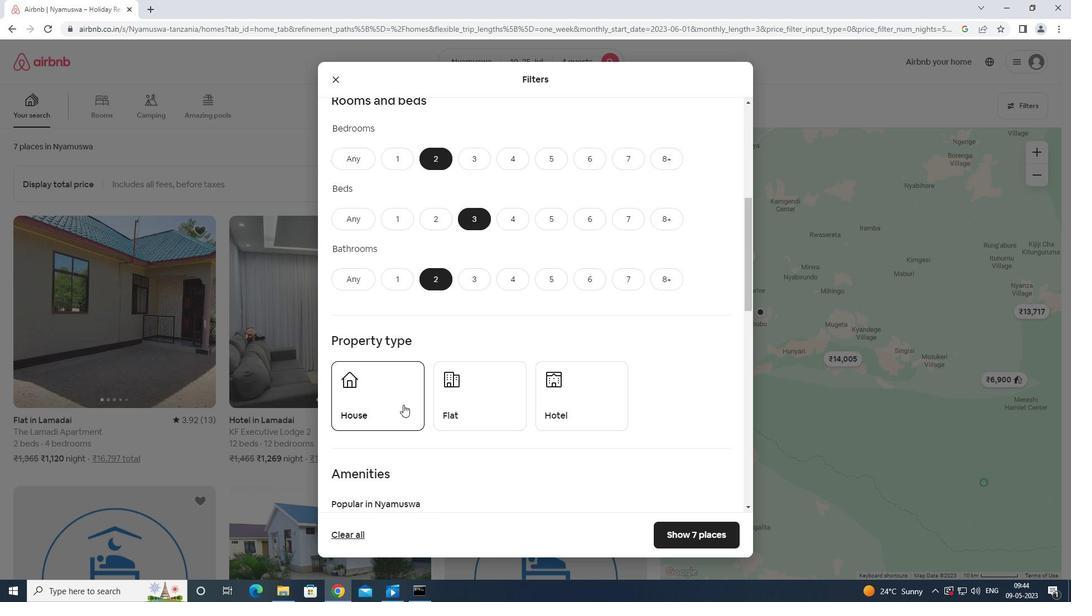 
Action: Mouse pressed left at (395, 399)
Screenshot: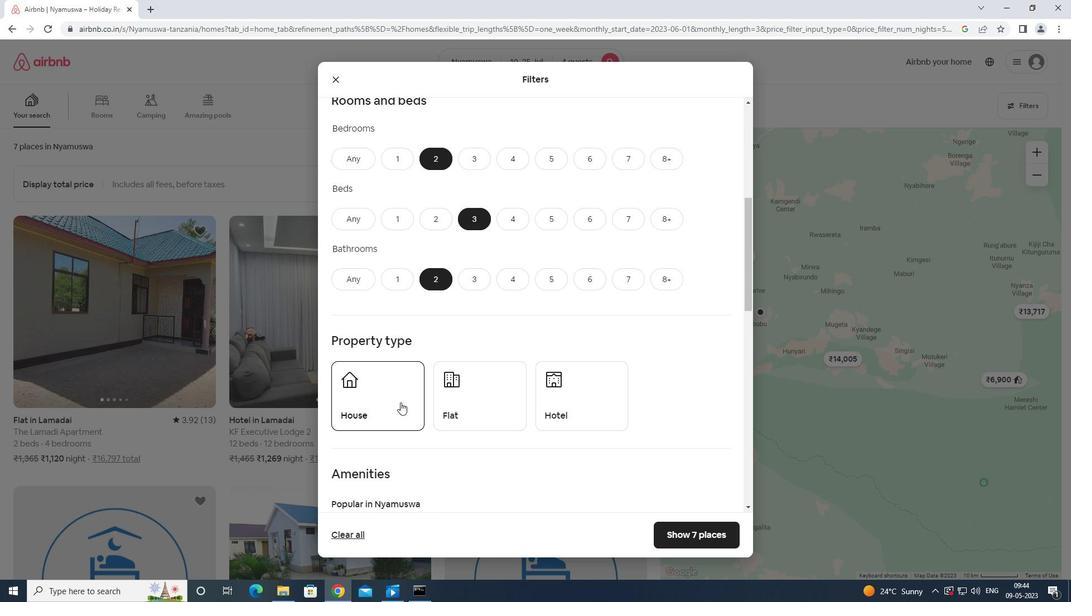
Action: Mouse moved to (458, 391)
Screenshot: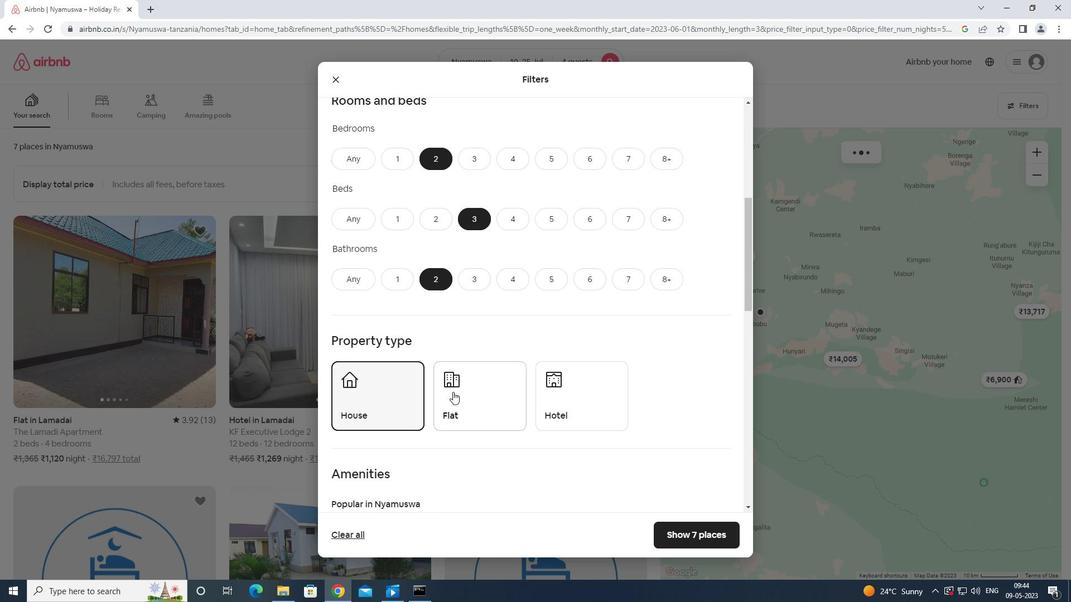 
Action: Mouse pressed left at (458, 391)
Screenshot: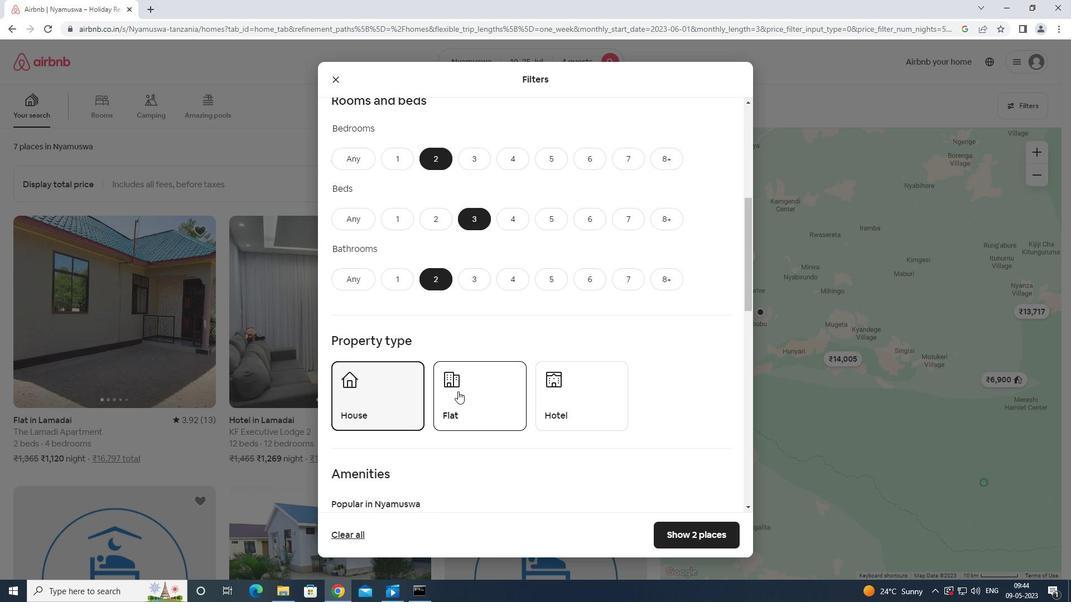 
Action: Mouse moved to (498, 387)
Screenshot: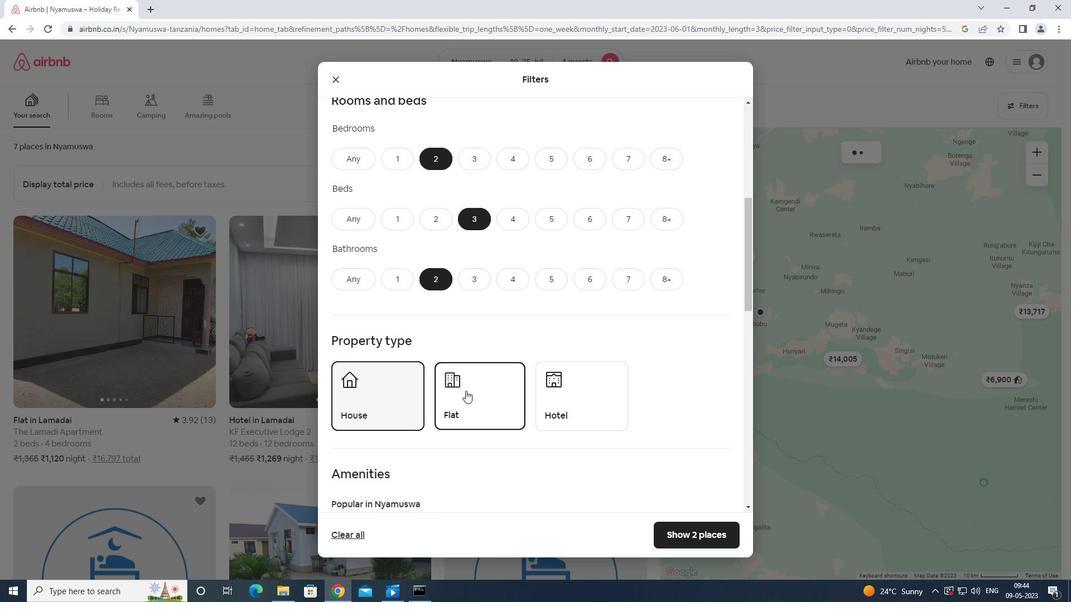 
Action: Mouse scrolled (498, 387) with delta (0, 0)
Screenshot: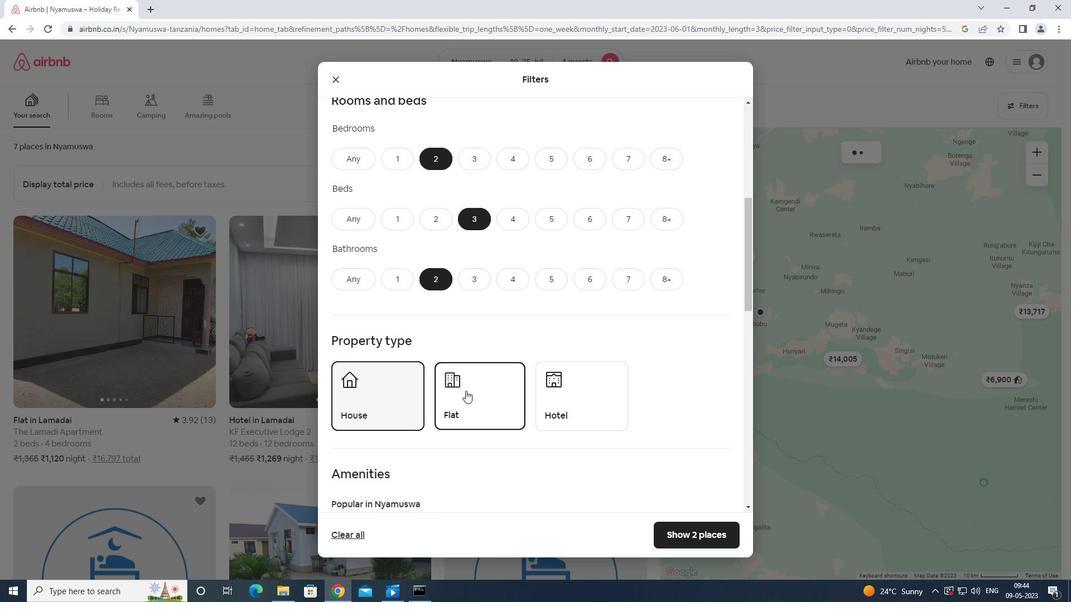
Action: Mouse moved to (500, 387)
Screenshot: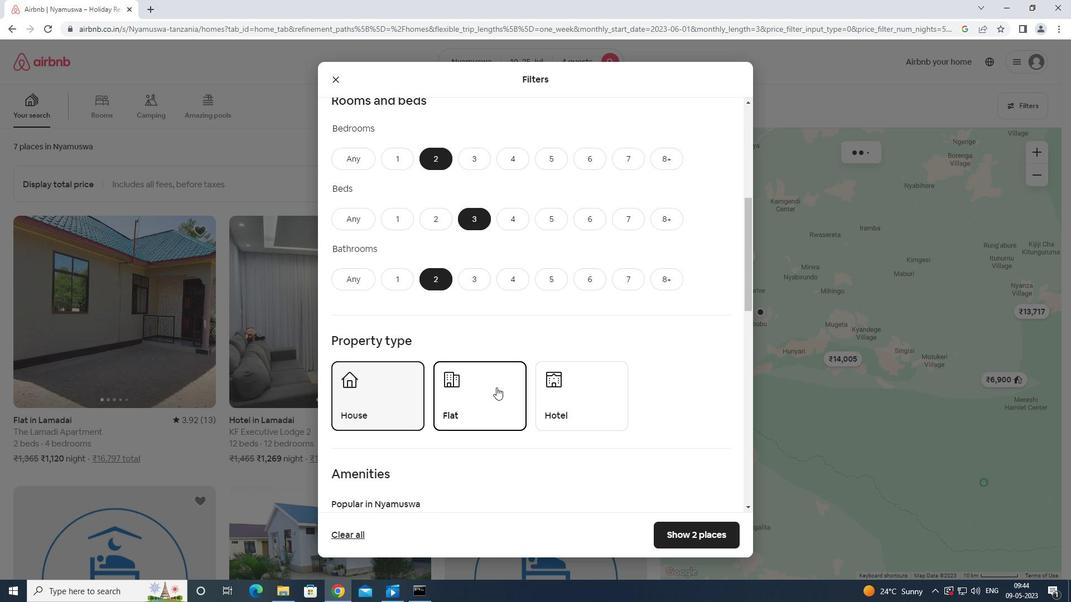 
Action: Mouse scrolled (500, 387) with delta (0, 0)
Screenshot: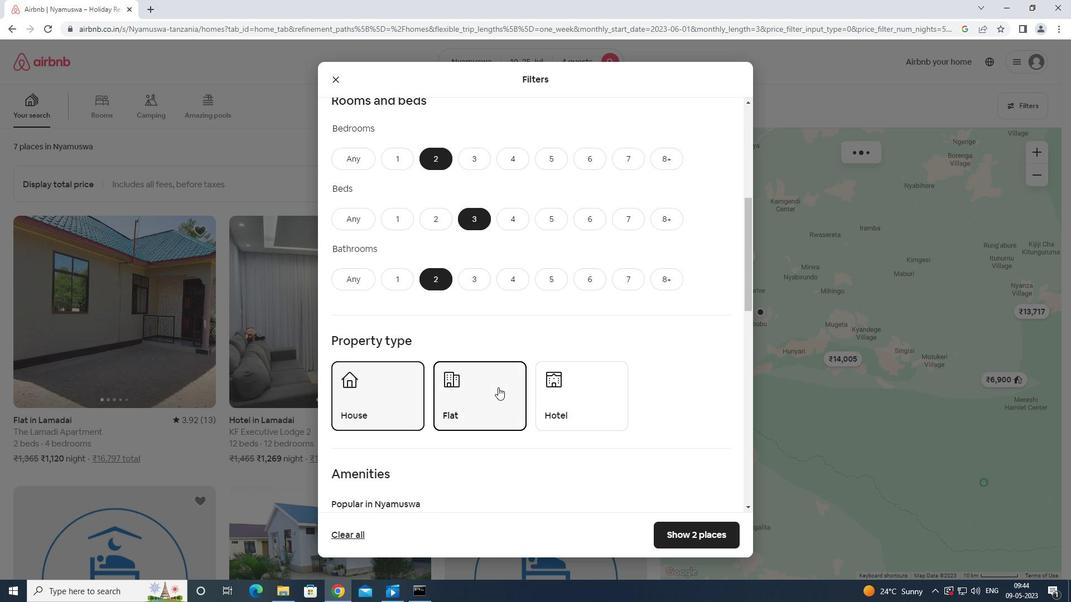 
Action: Mouse moved to (500, 388)
Screenshot: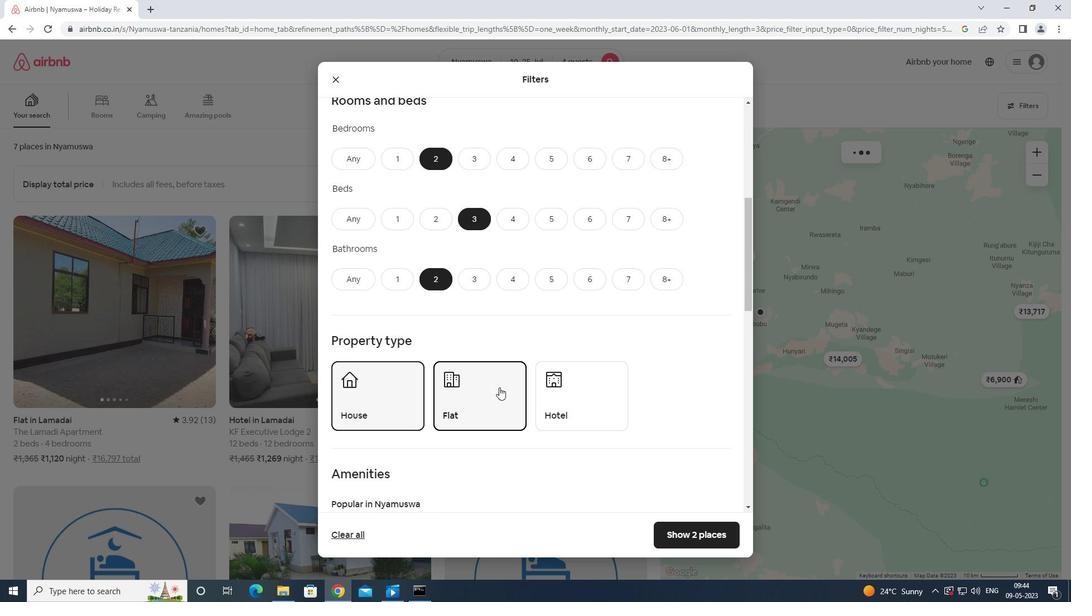 
Action: Mouse scrolled (500, 387) with delta (0, 0)
Screenshot: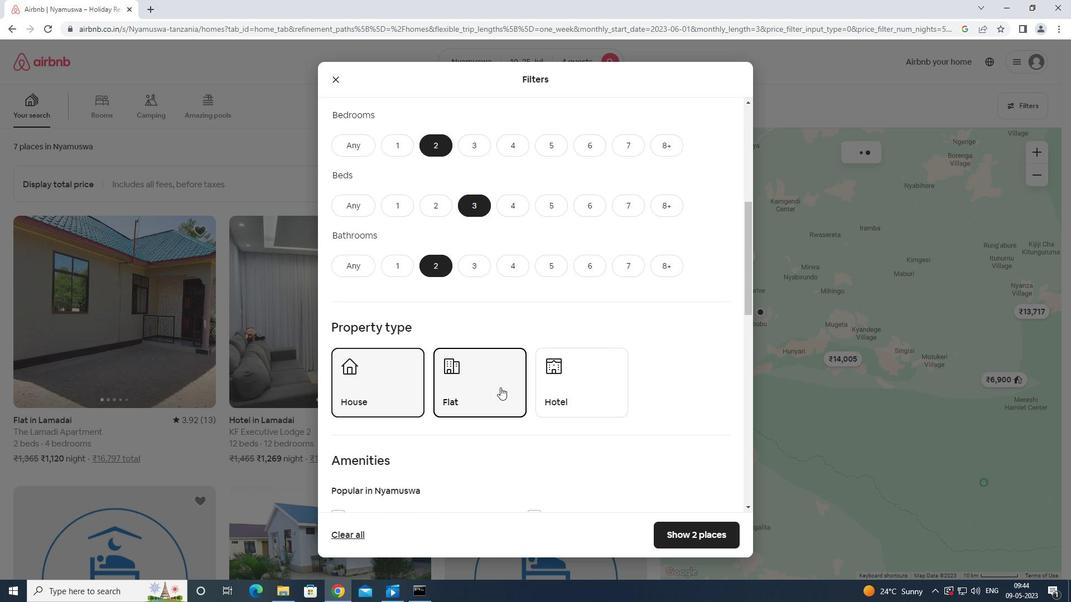 
Action: Mouse moved to (536, 384)
Screenshot: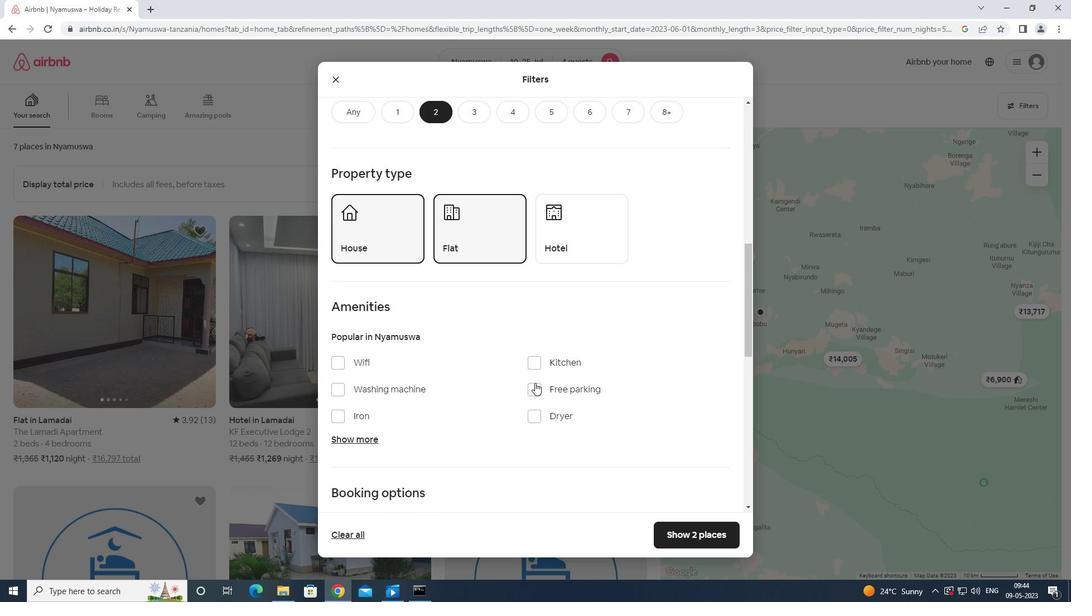 
Action: Mouse pressed left at (536, 384)
Screenshot: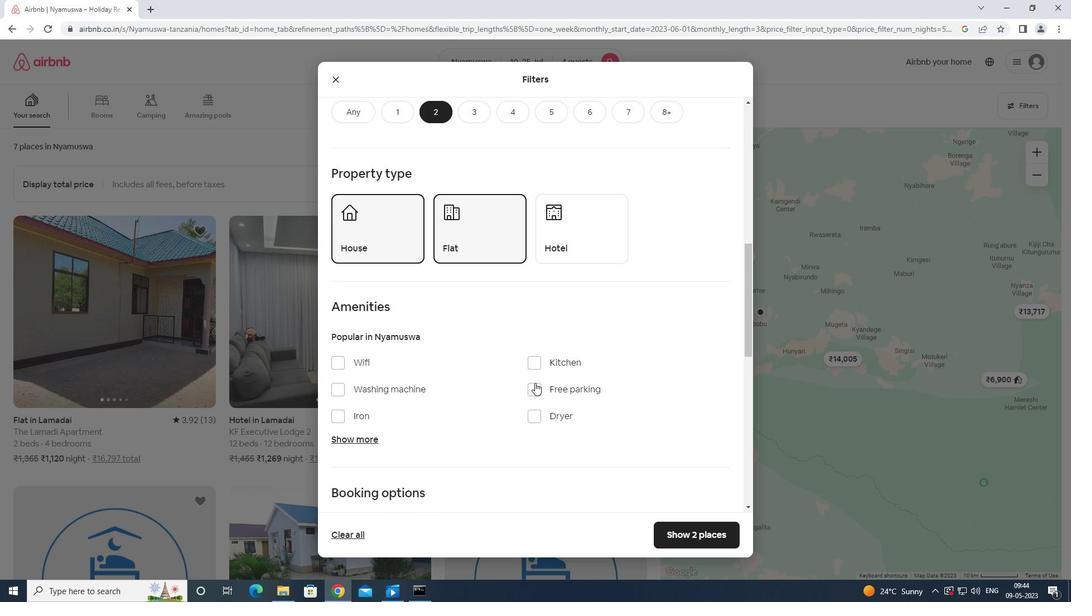 
Action: Mouse moved to (335, 359)
Screenshot: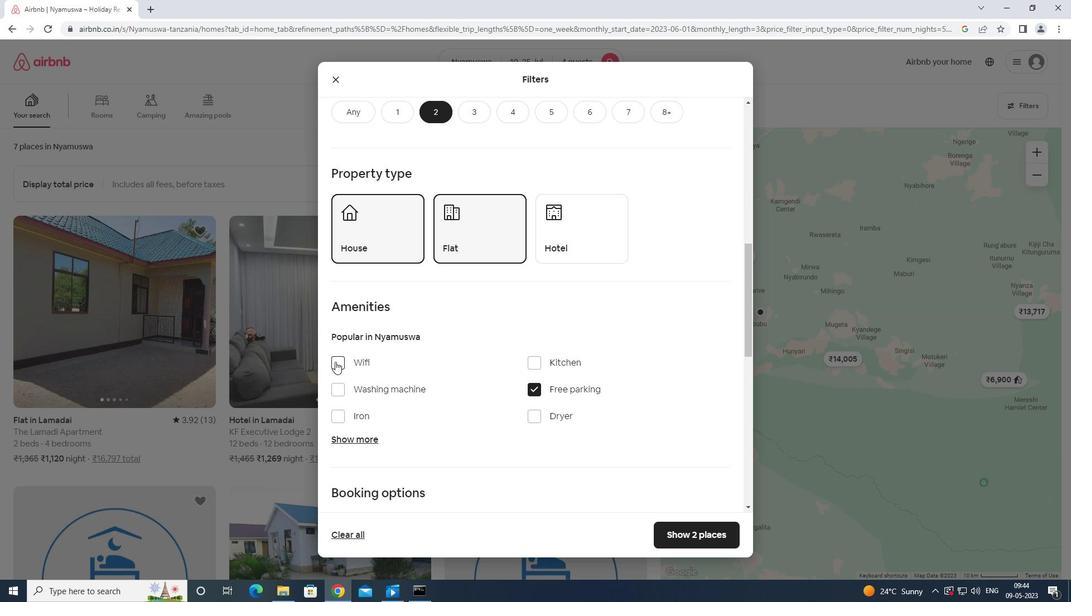 
Action: Mouse pressed left at (335, 359)
Screenshot: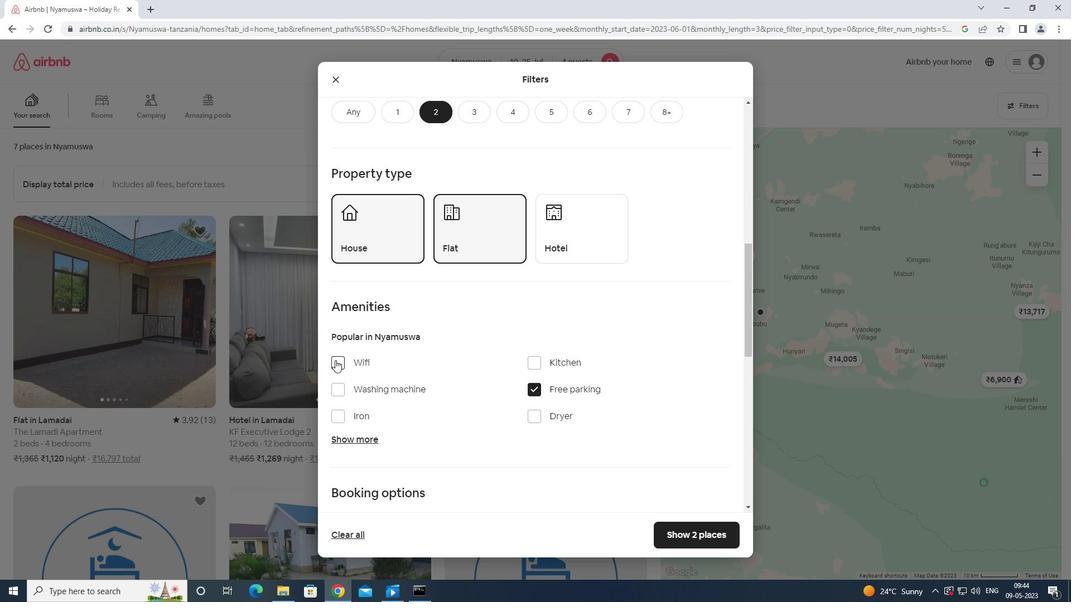 
Action: Mouse moved to (347, 438)
Screenshot: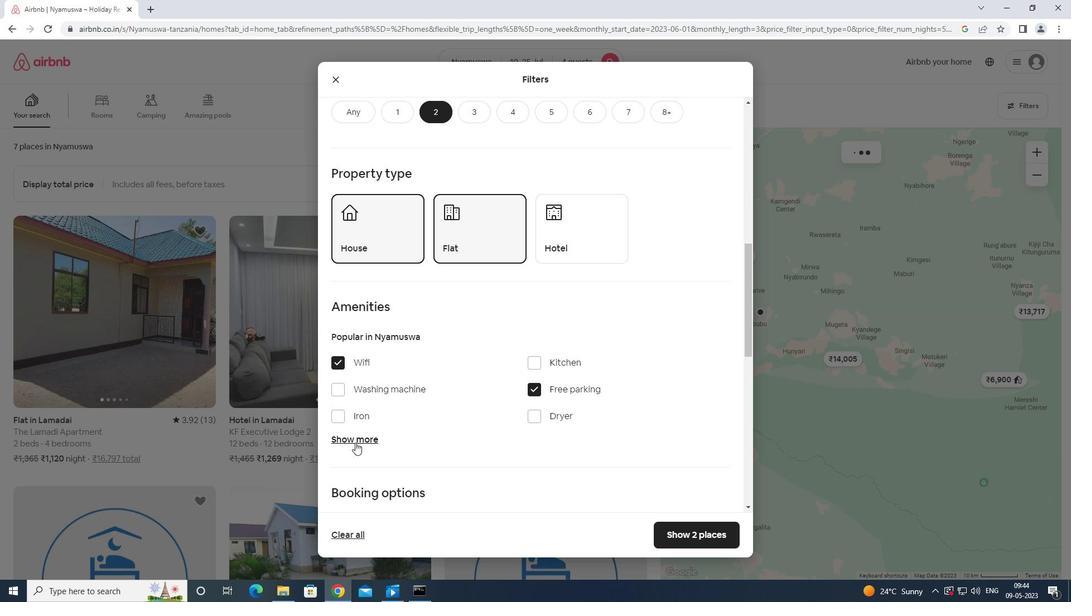 
Action: Mouse pressed left at (347, 438)
Screenshot: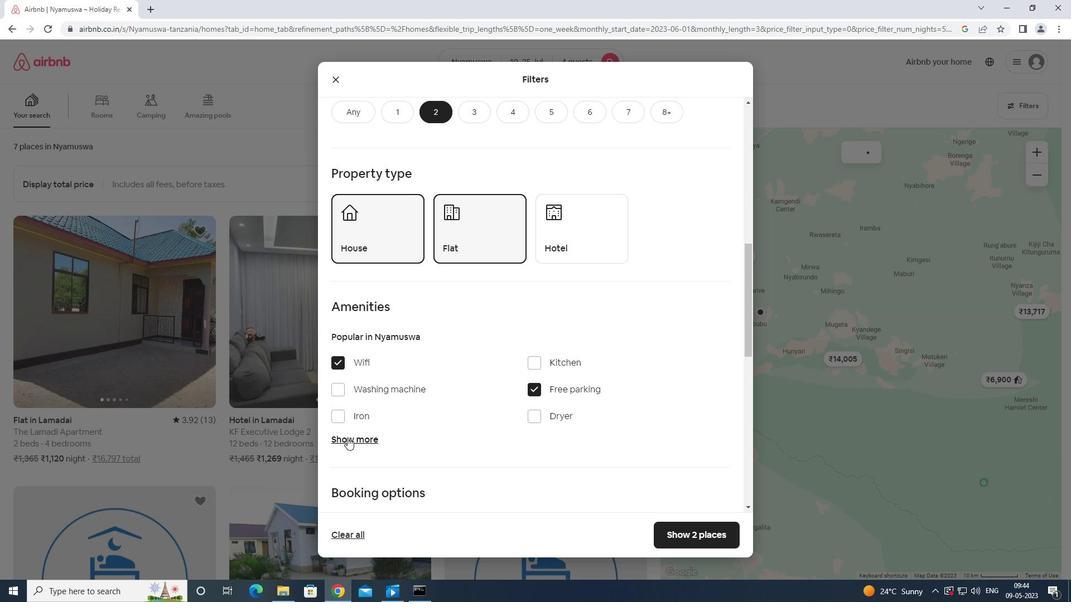 
Action: Mouse moved to (358, 450)
Screenshot: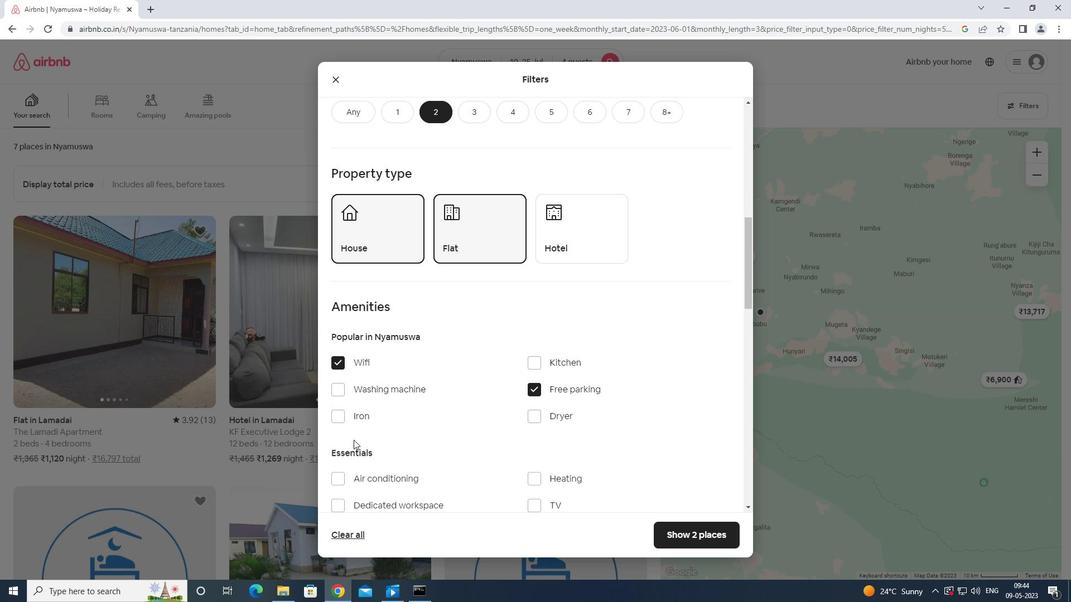 
Action: Mouse scrolled (358, 450) with delta (0, 0)
Screenshot: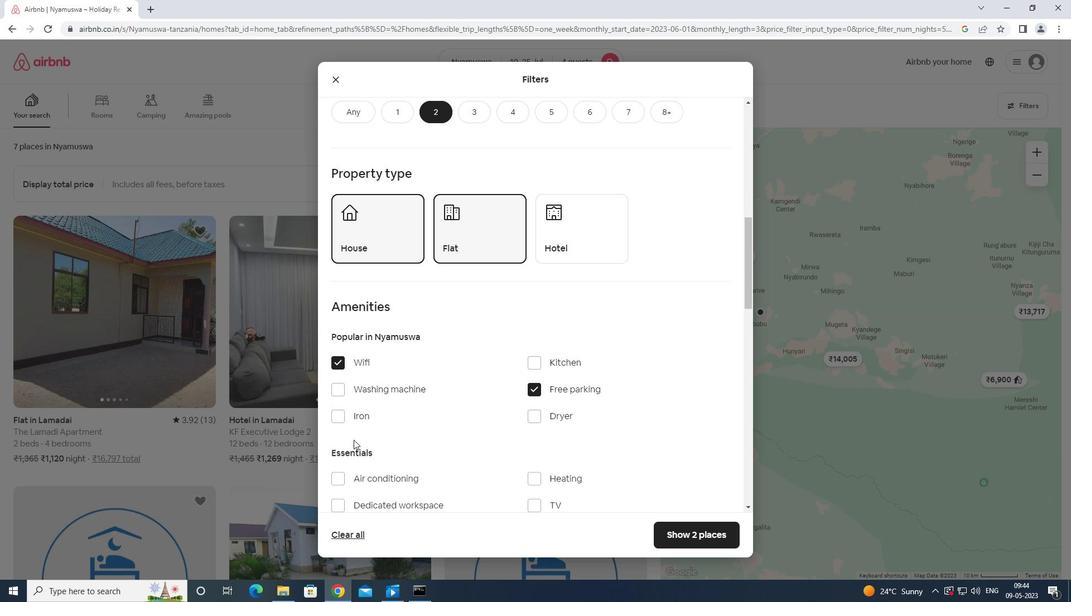 
Action: Mouse scrolled (358, 450) with delta (0, 0)
Screenshot: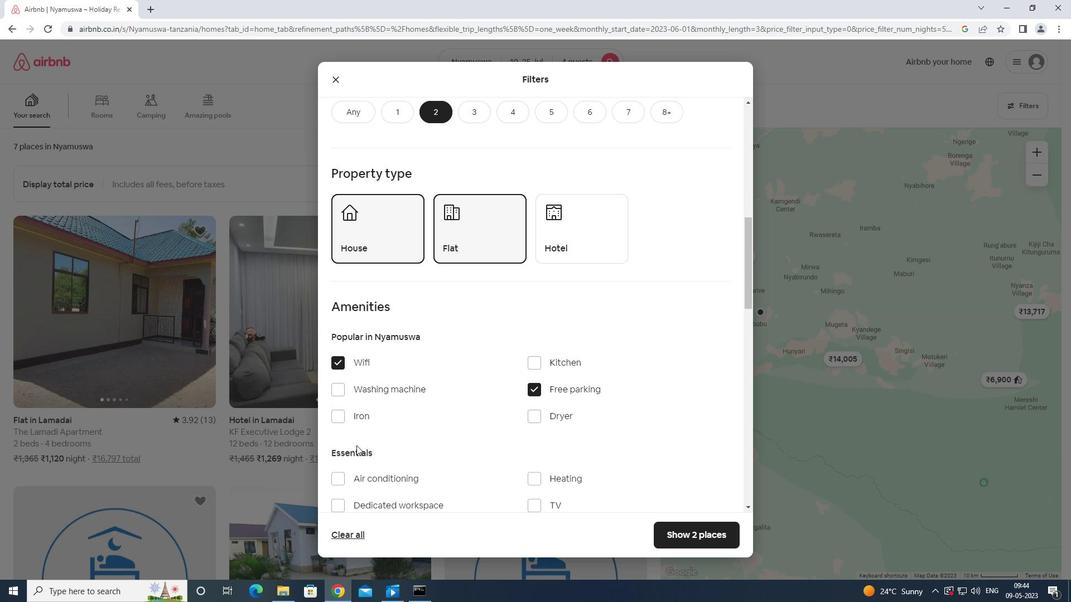 
Action: Mouse moved to (534, 396)
Screenshot: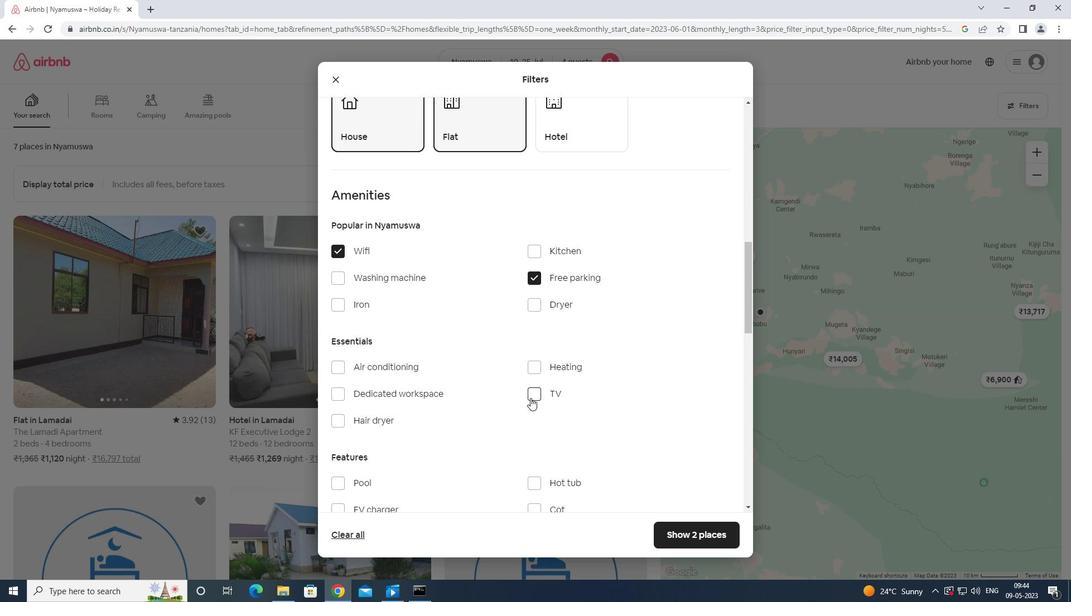 
Action: Mouse pressed left at (534, 396)
Screenshot: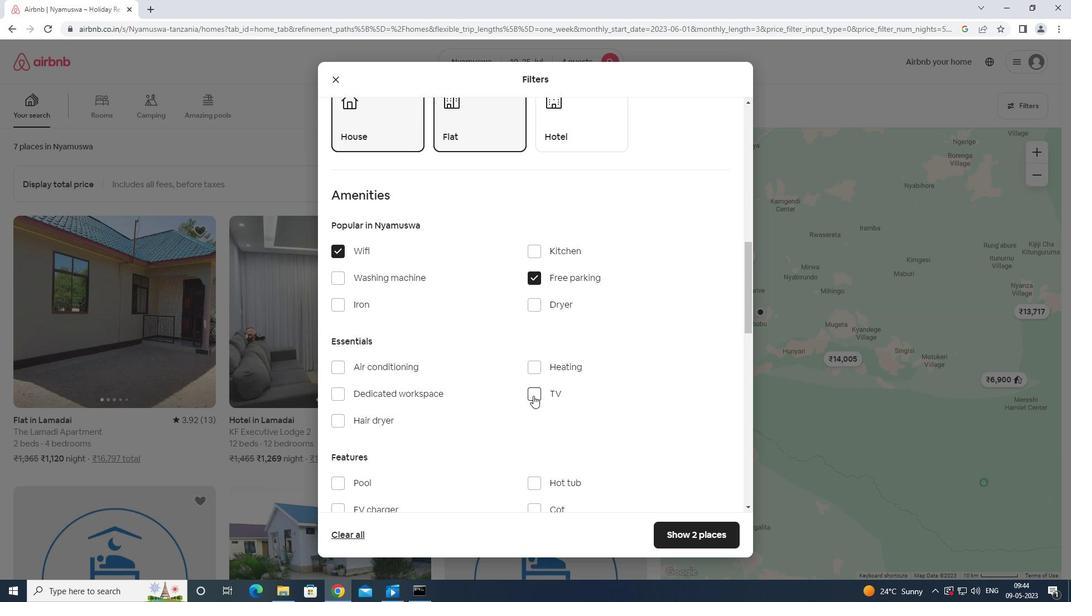 
Action: Mouse moved to (531, 395)
Screenshot: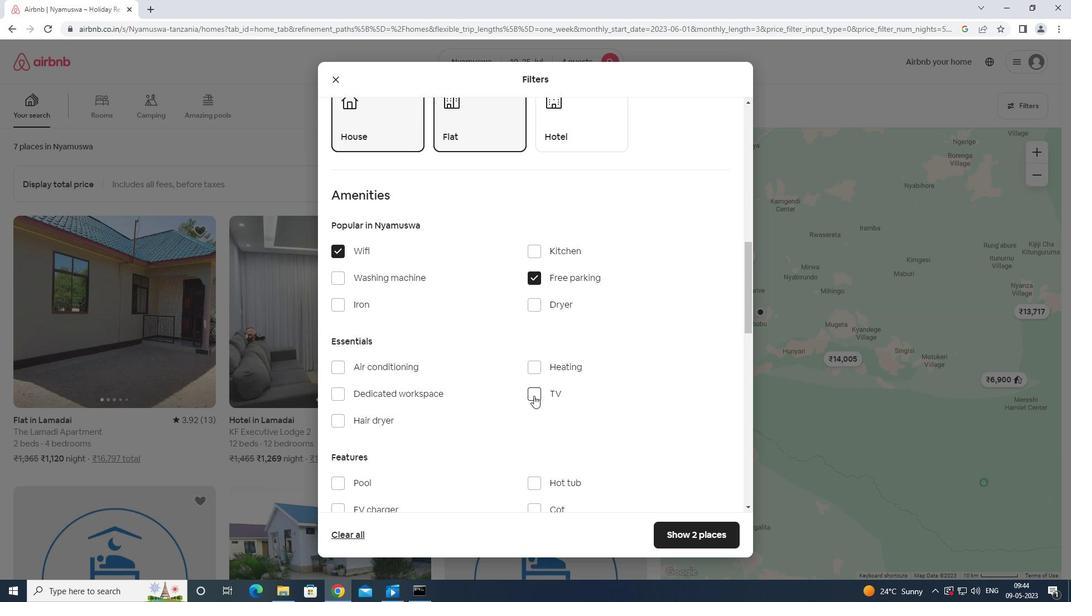 
Action: Mouse scrolled (531, 395) with delta (0, 0)
Screenshot: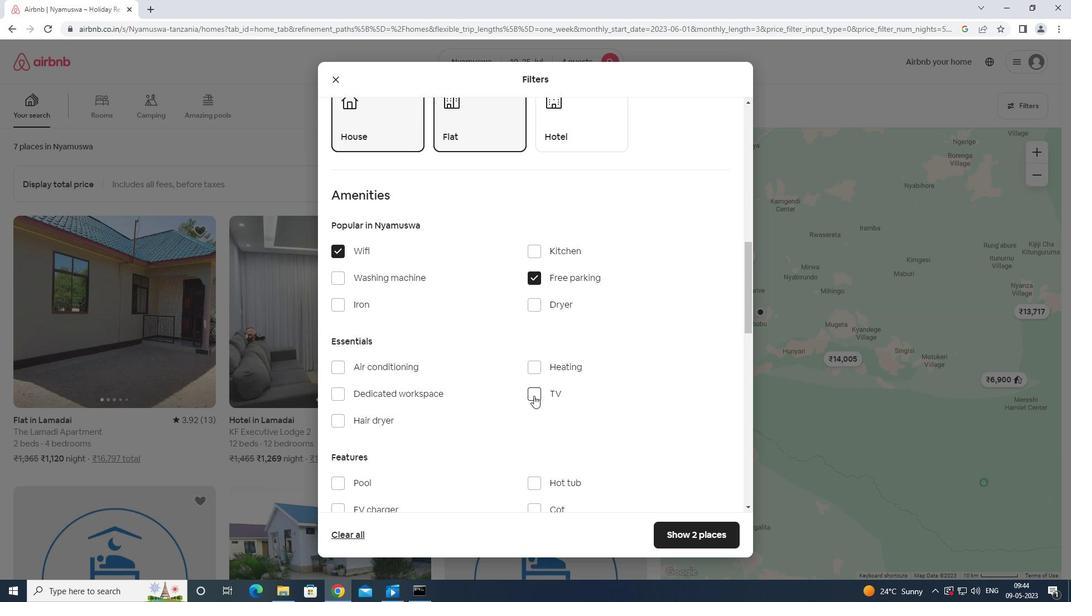 
Action: Mouse moved to (531, 396)
Screenshot: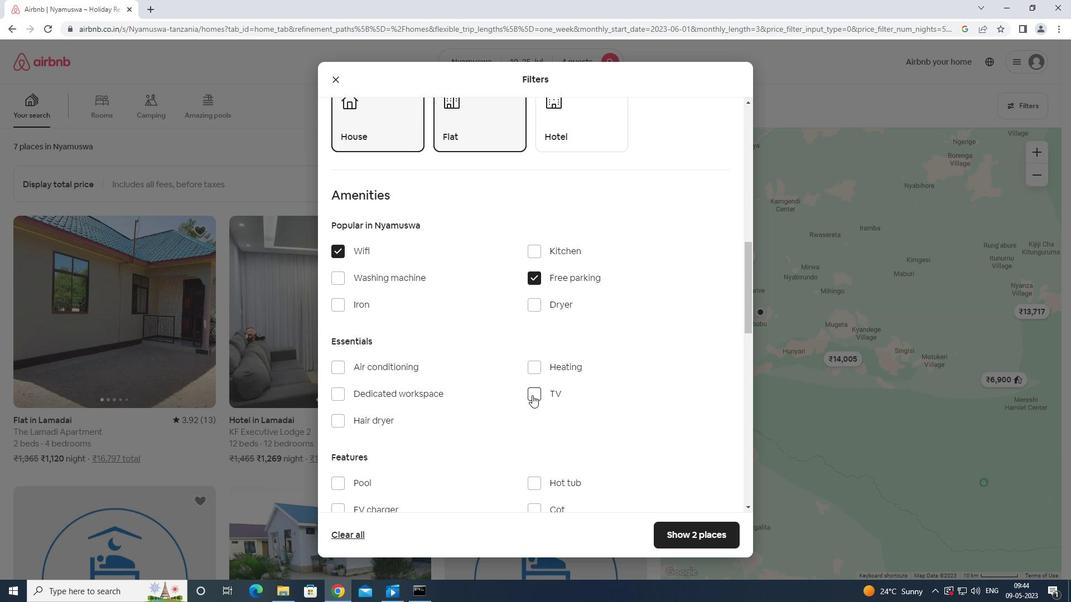 
Action: Mouse scrolled (531, 395) with delta (0, 0)
Screenshot: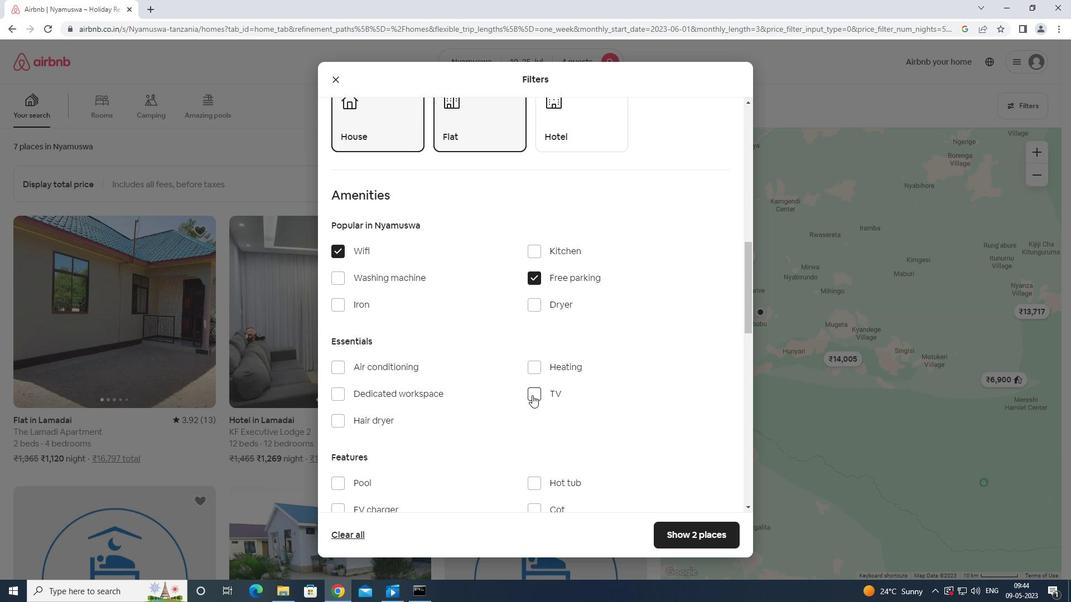 
Action: Mouse moved to (530, 396)
Screenshot: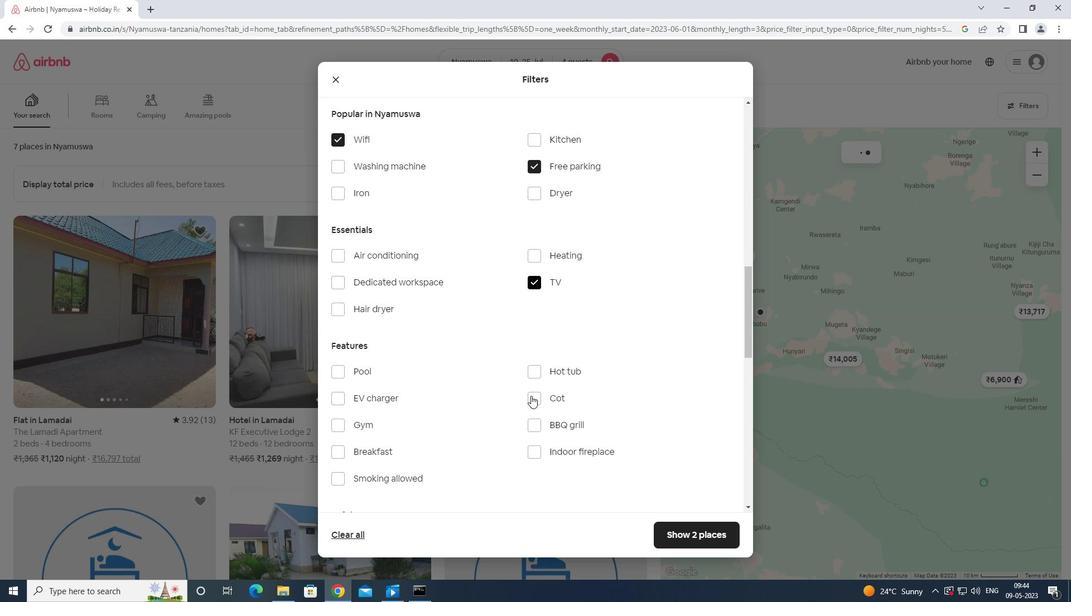 
Action: Mouse scrolled (530, 395) with delta (0, 0)
Screenshot: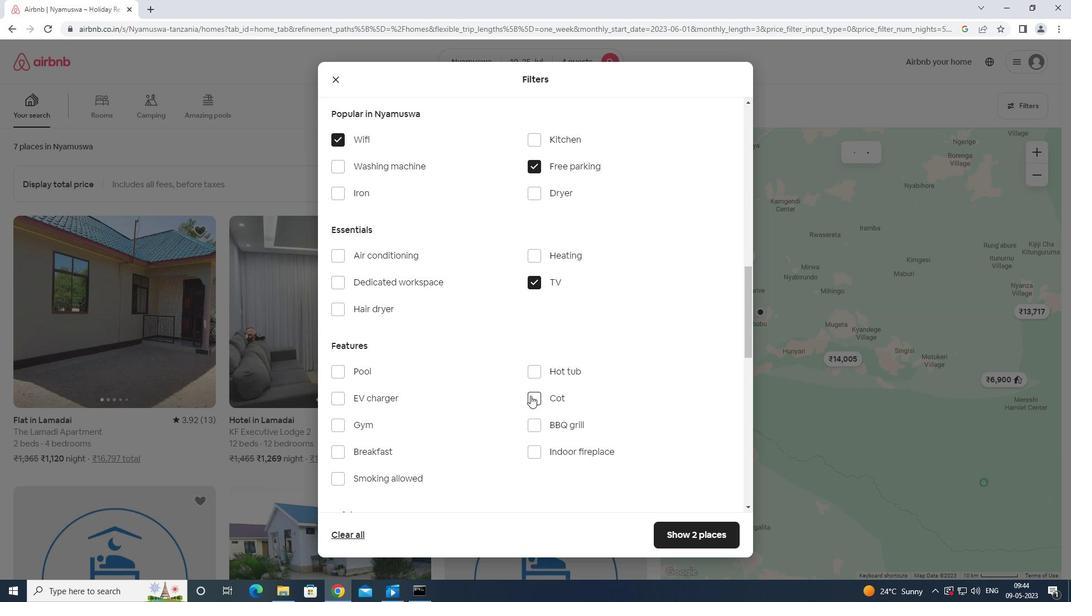 
Action: Mouse moved to (336, 370)
Screenshot: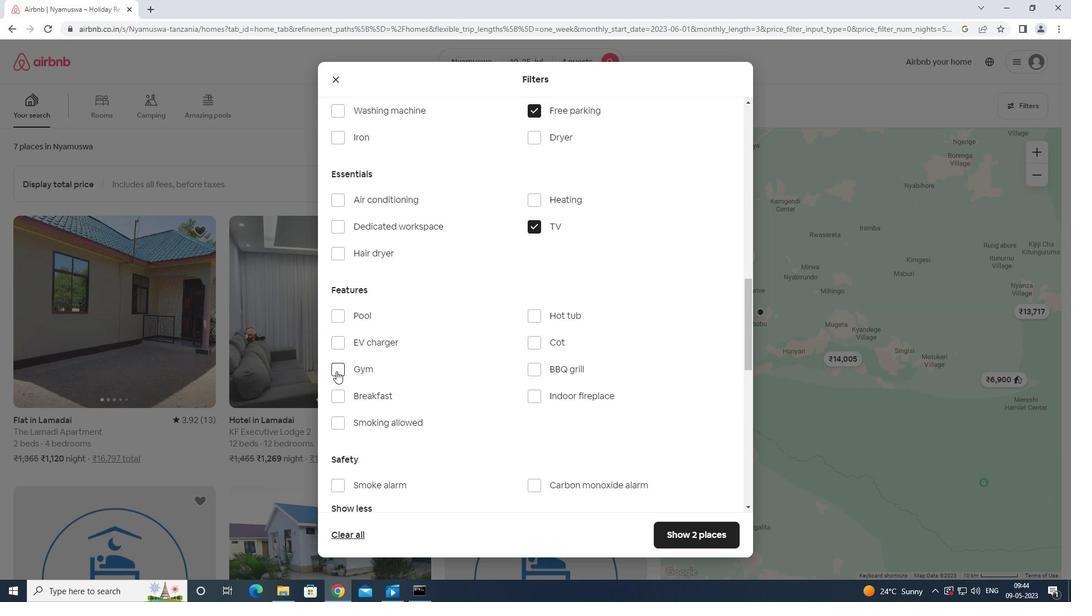 
Action: Mouse pressed left at (336, 370)
Screenshot: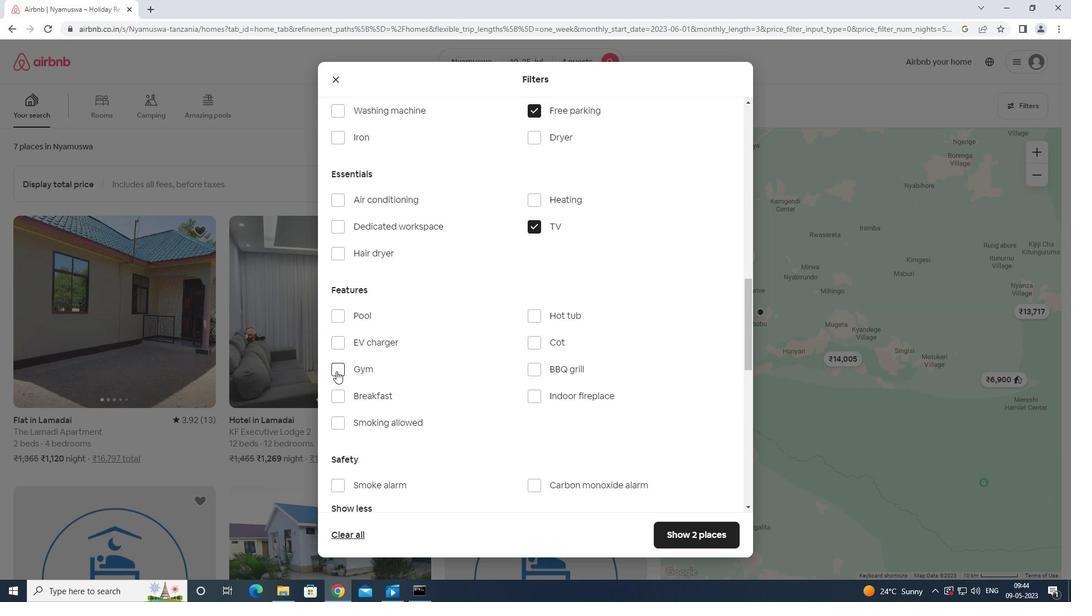 
Action: Mouse moved to (333, 397)
Screenshot: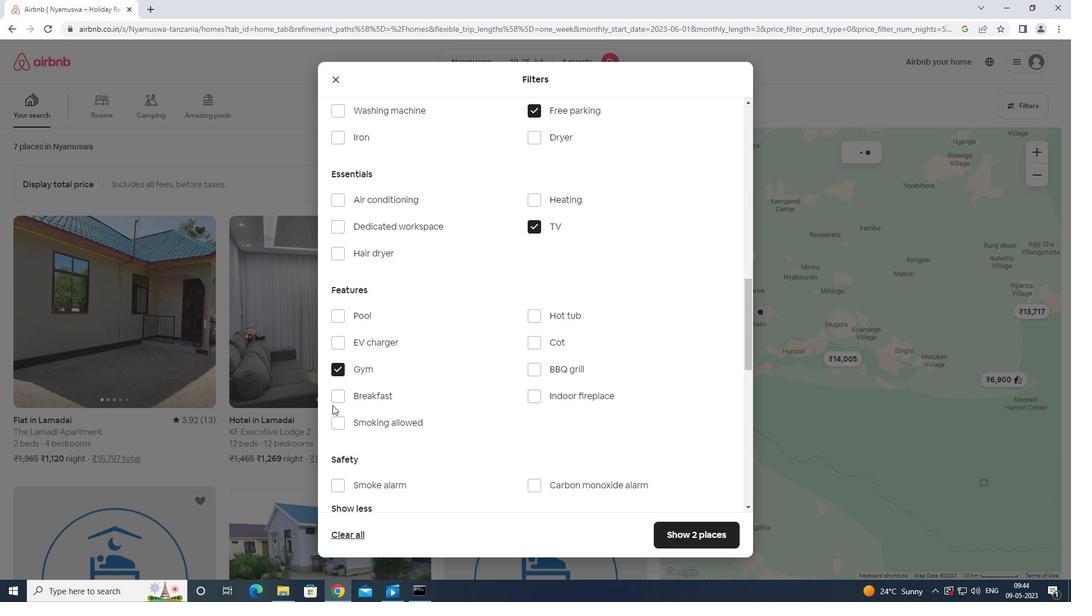 
Action: Mouse pressed left at (333, 397)
Screenshot: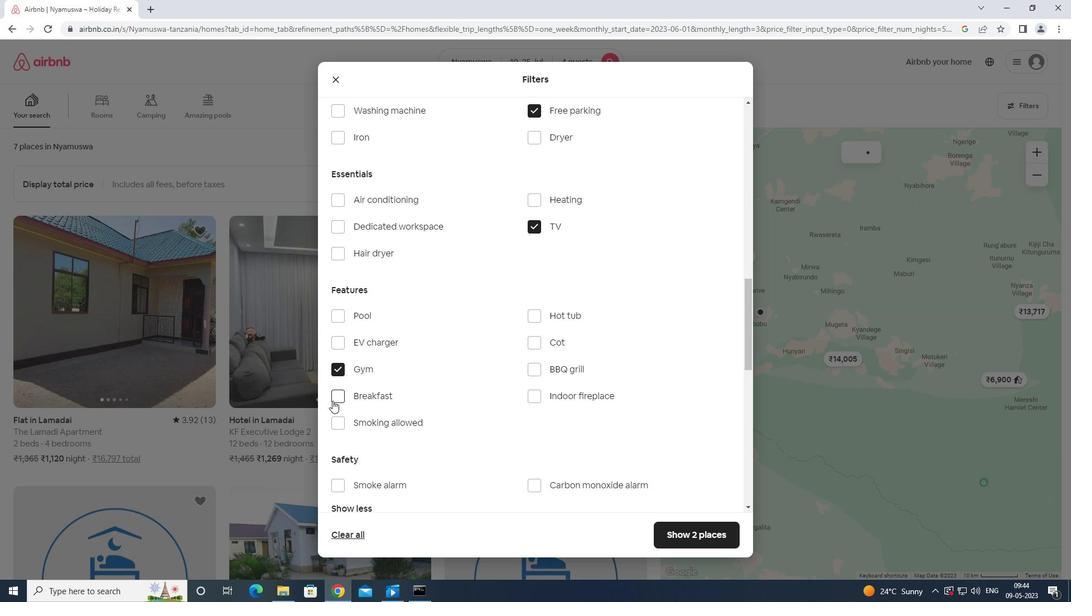 
Action: Mouse moved to (334, 396)
Screenshot: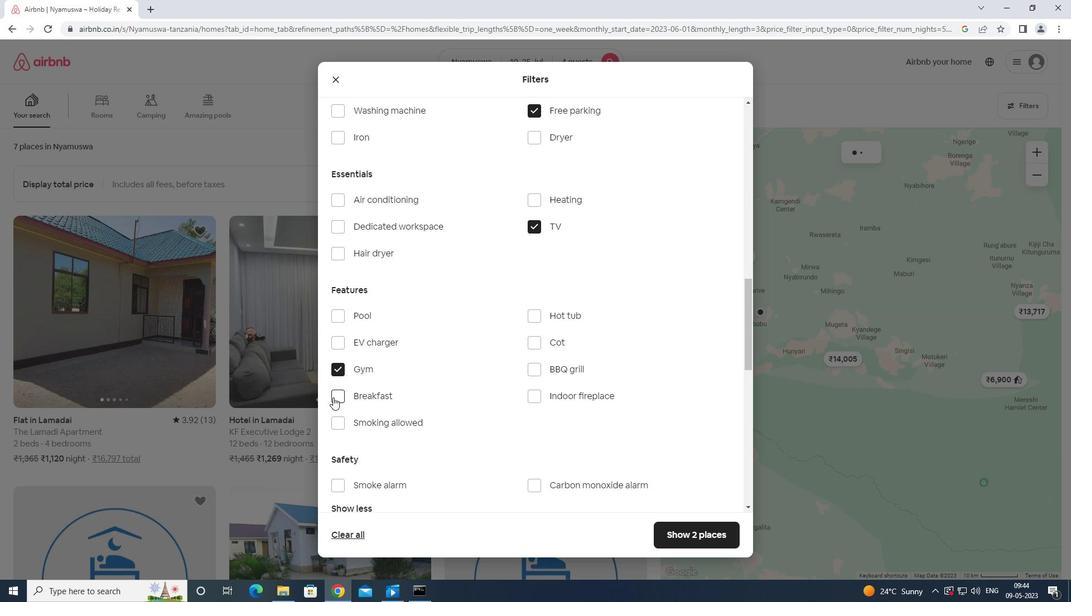 
Action: Mouse scrolled (334, 396) with delta (0, 0)
Screenshot: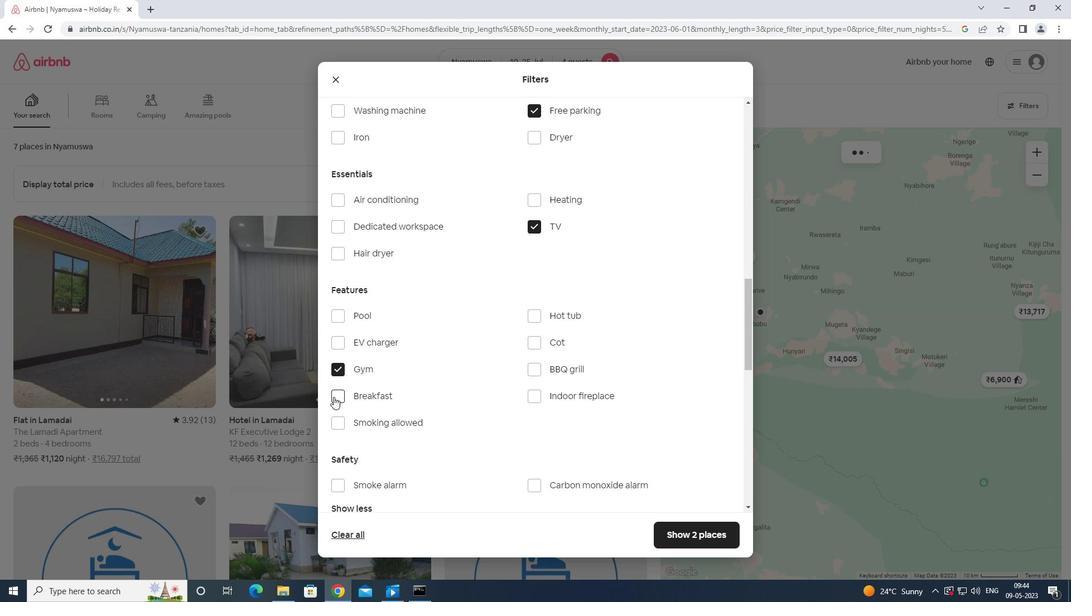 
Action: Mouse scrolled (334, 396) with delta (0, 0)
Screenshot: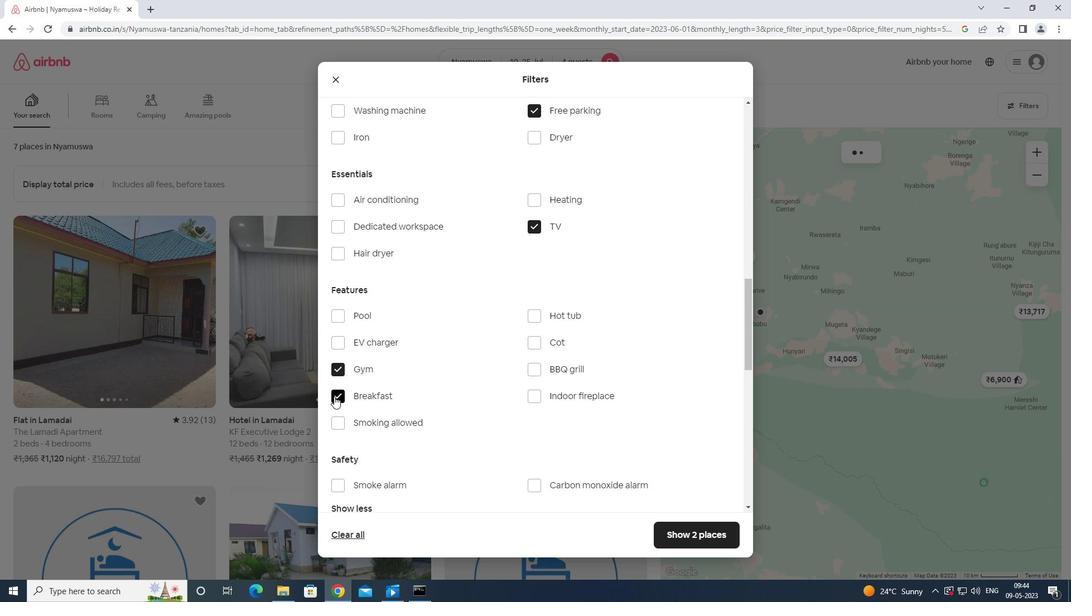 
Action: Mouse scrolled (334, 396) with delta (0, 0)
Screenshot: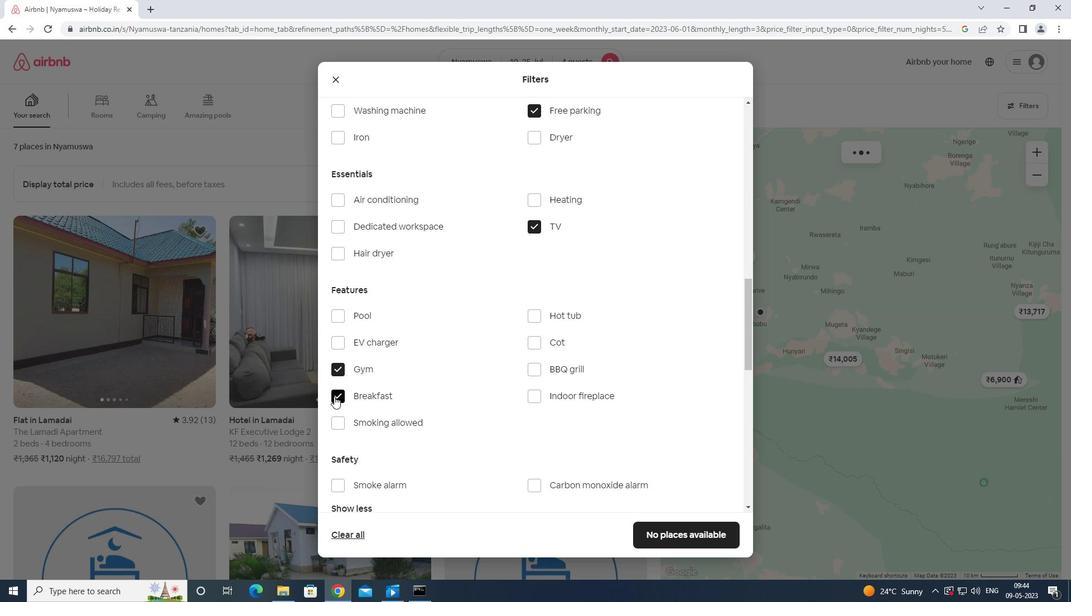 
Action: Mouse moved to (703, 467)
Screenshot: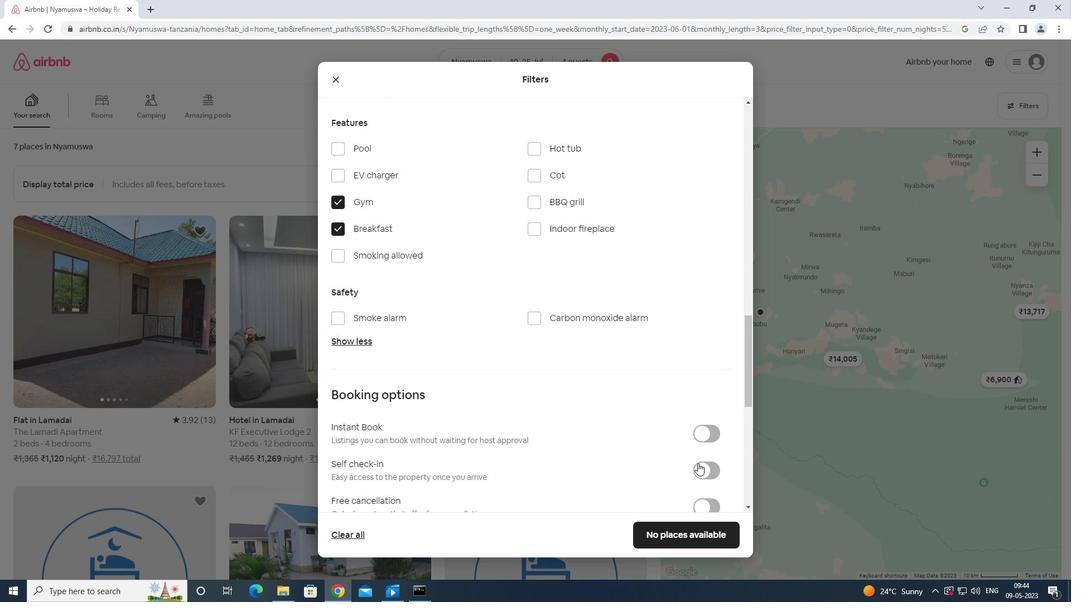 
Action: Mouse pressed left at (703, 467)
Screenshot: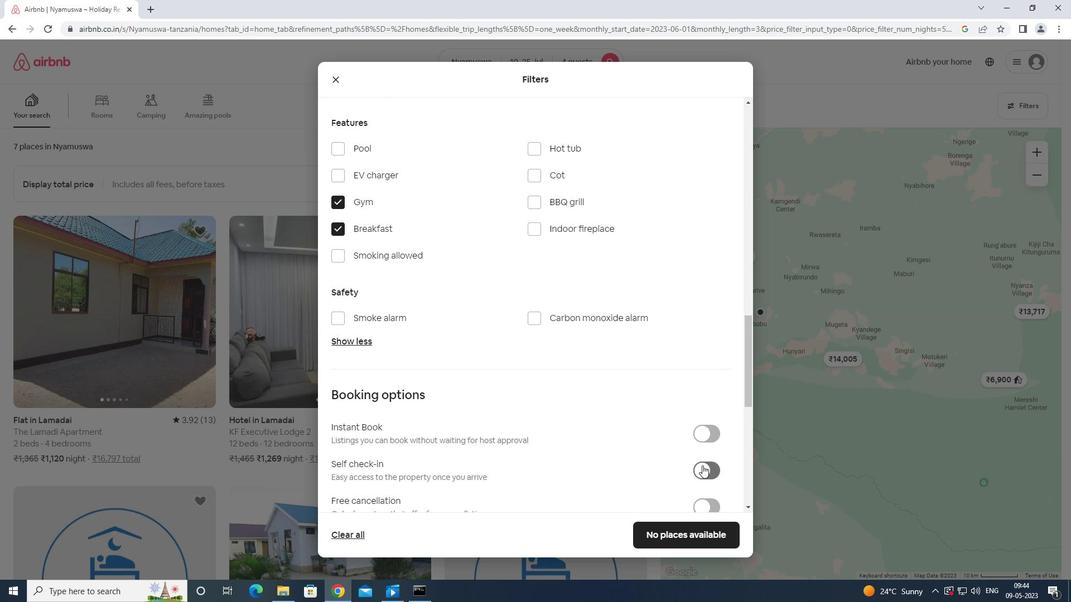 
Action: Mouse moved to (703, 468)
Screenshot: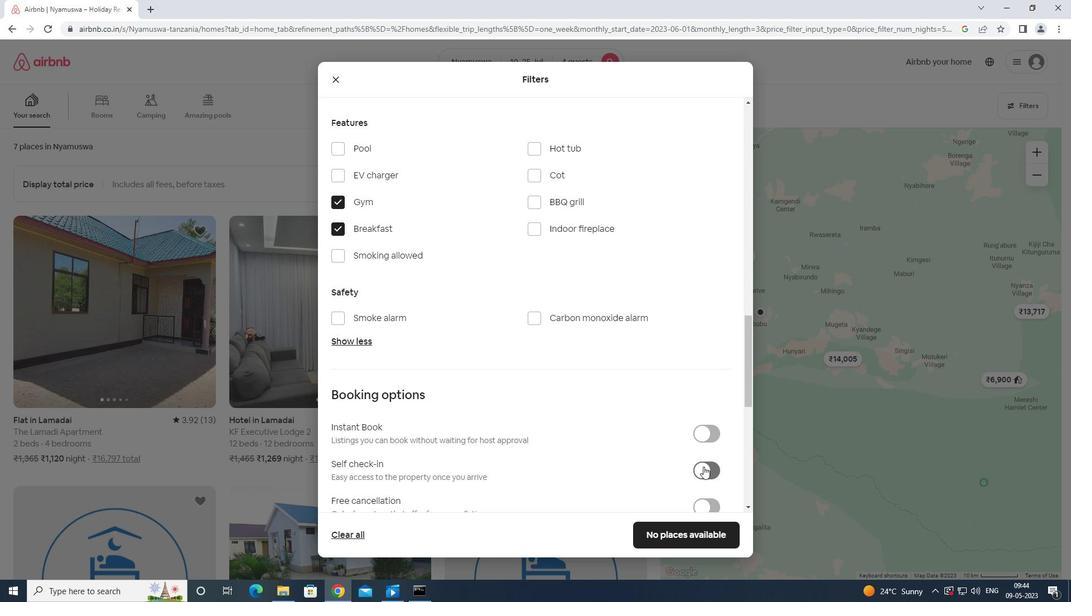 
Action: Mouse scrolled (703, 468) with delta (0, 0)
Screenshot: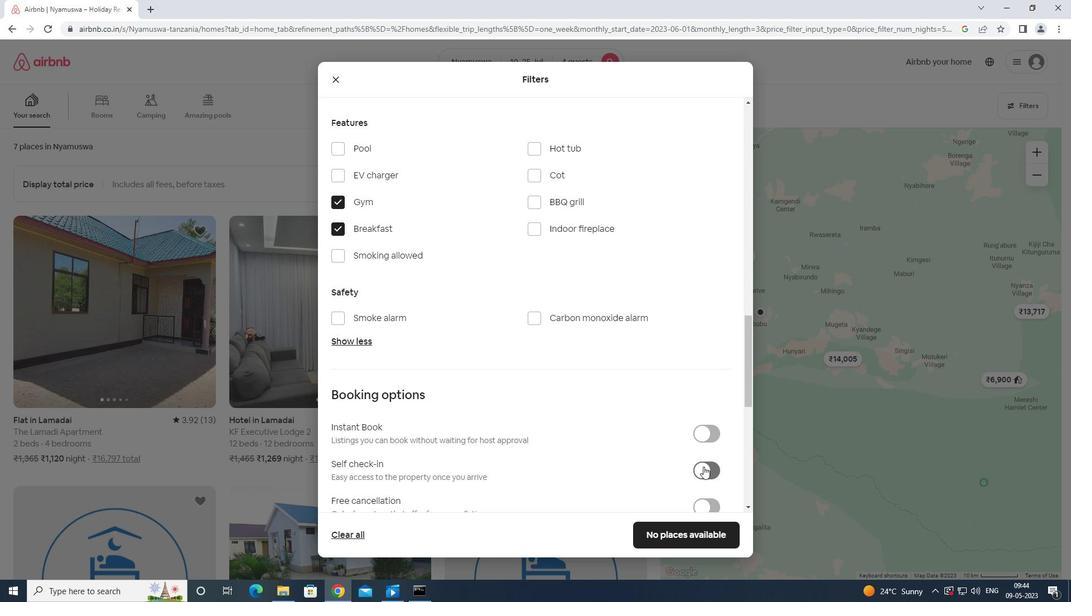 
Action: Mouse scrolled (703, 468) with delta (0, 0)
Screenshot: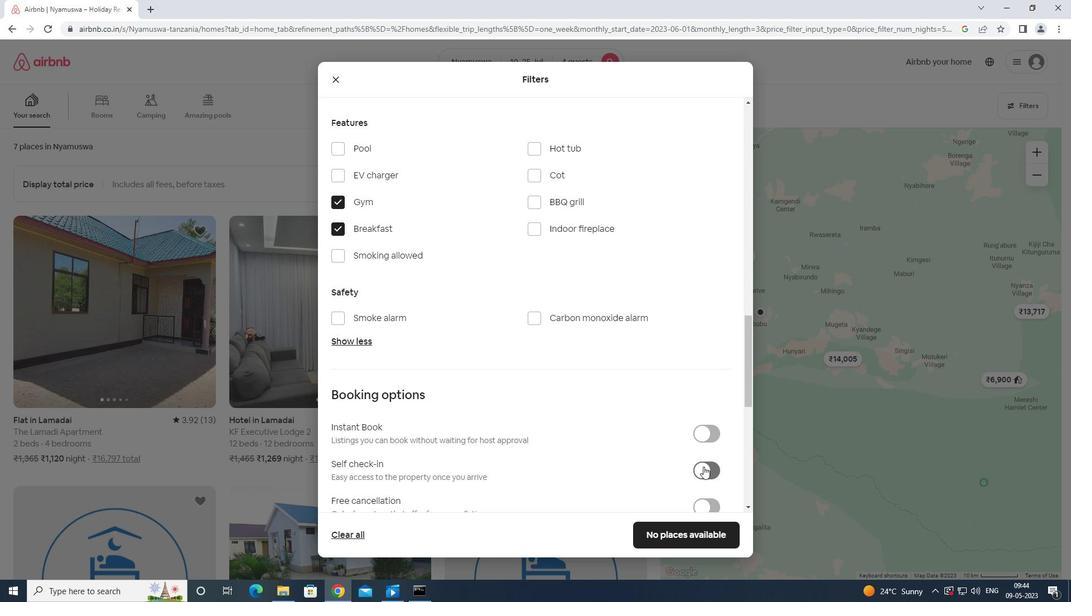 
Action: Mouse scrolled (703, 468) with delta (0, 0)
Screenshot: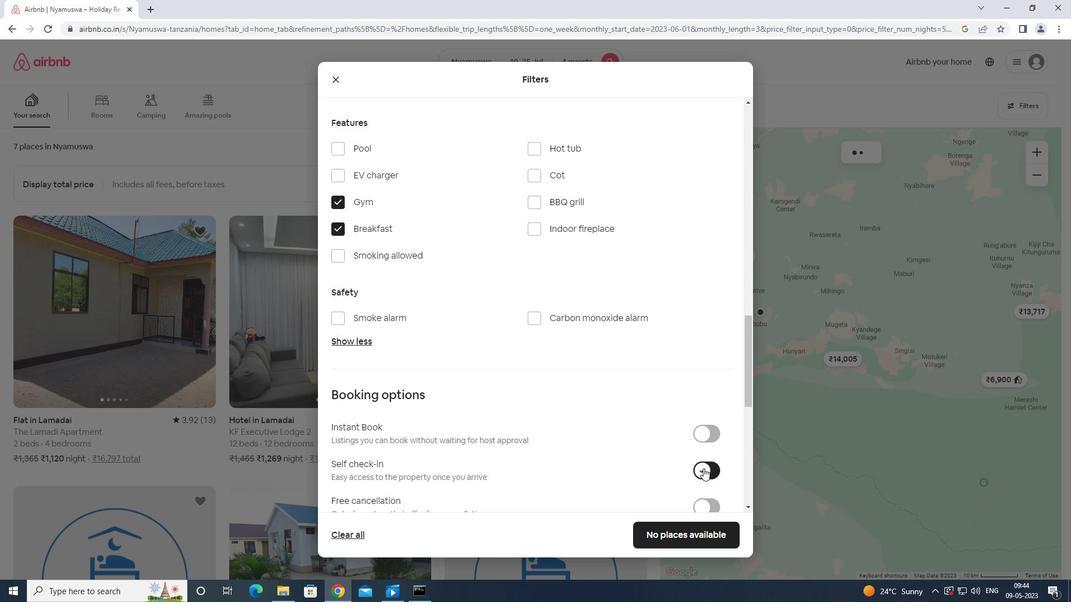 
Action: Mouse scrolled (703, 468) with delta (0, 0)
Screenshot: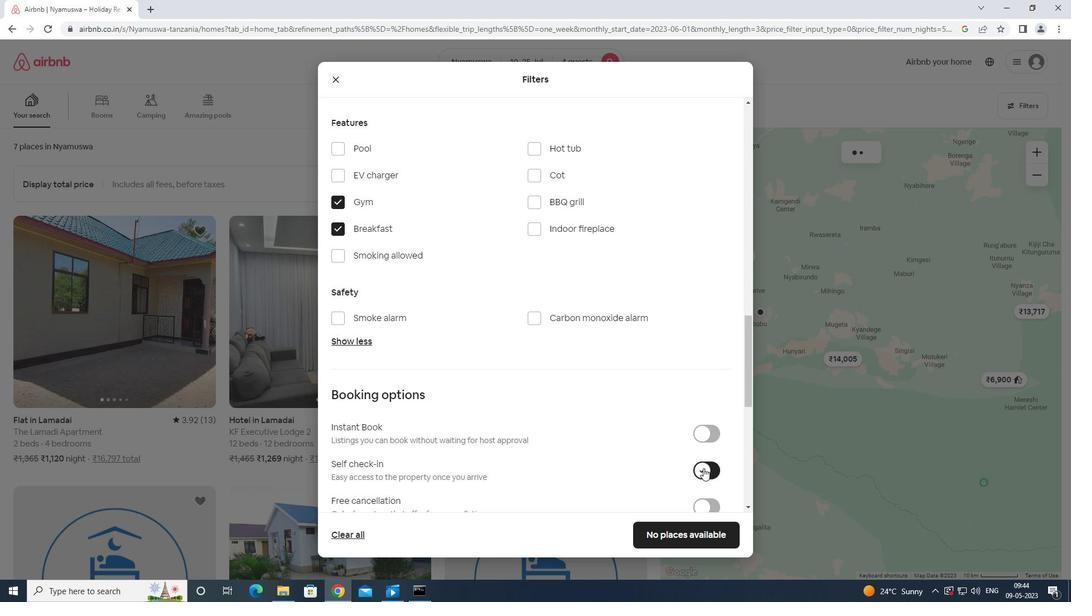 
Action: Mouse scrolled (703, 468) with delta (0, 0)
Screenshot: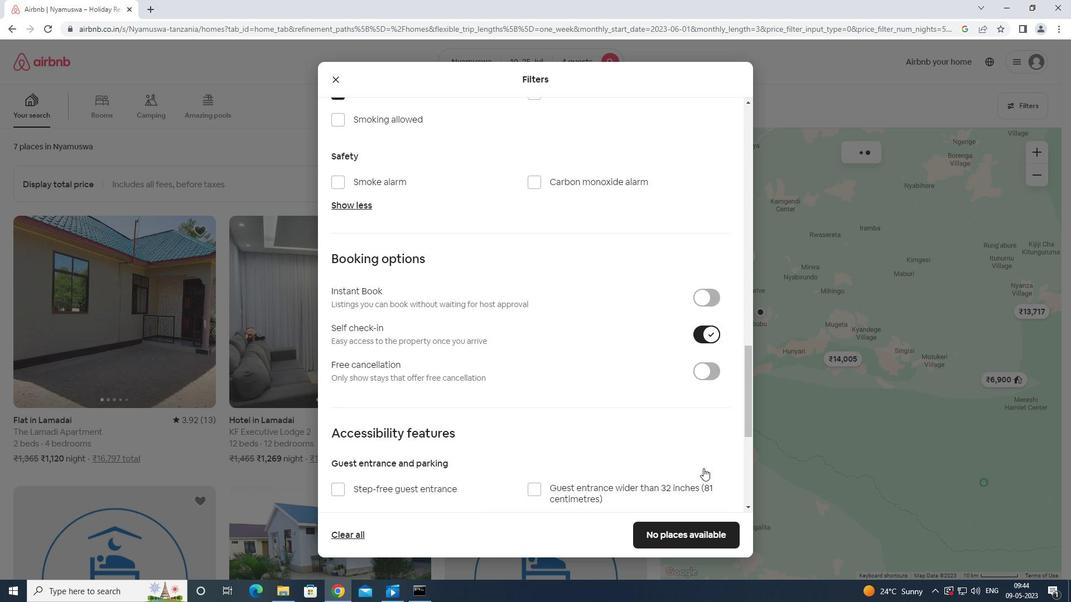 
Action: Mouse scrolled (703, 468) with delta (0, 0)
Screenshot: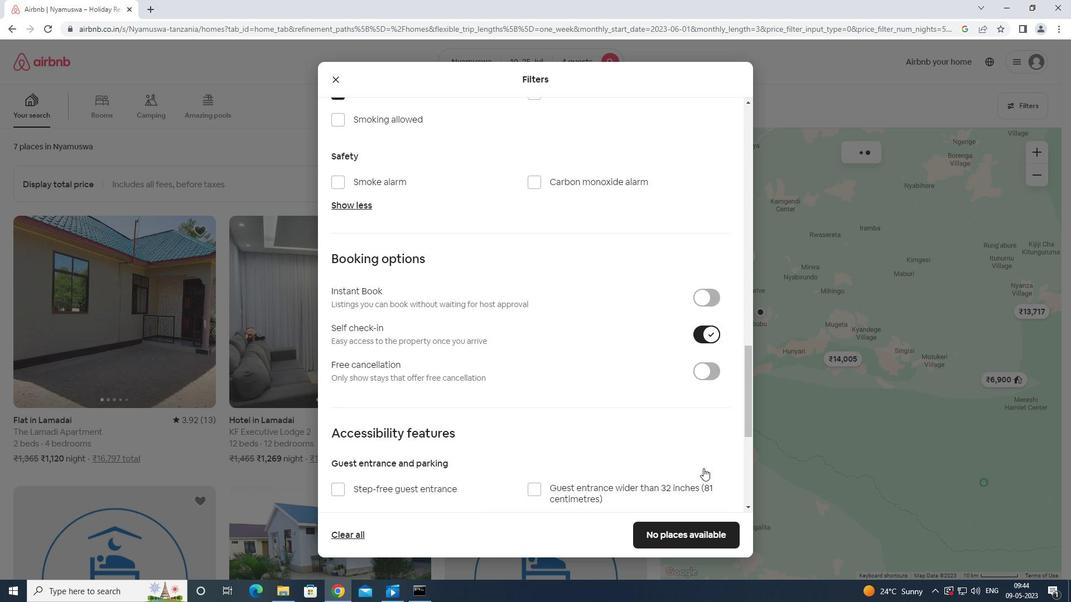 
Action: Mouse scrolled (703, 468) with delta (0, 0)
Screenshot: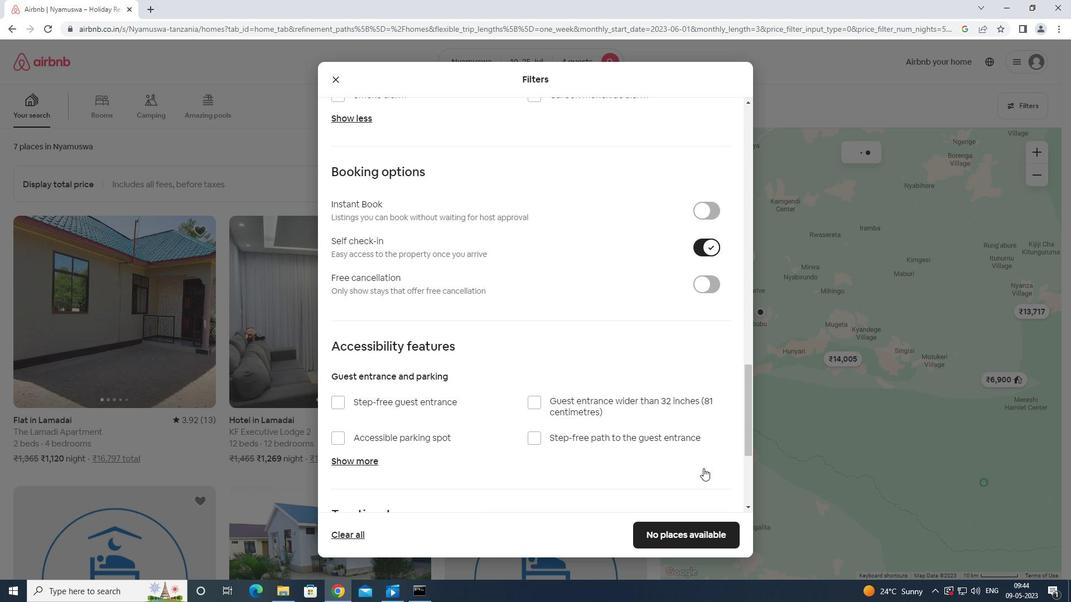 
Action: Mouse scrolled (703, 468) with delta (0, 0)
Screenshot: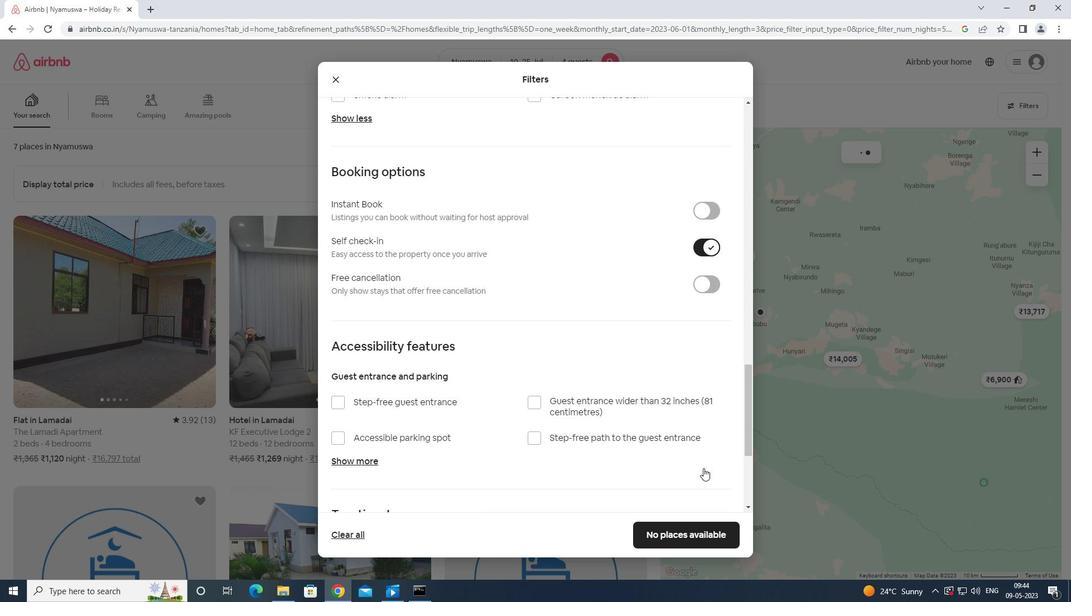 
Action: Mouse moved to (703, 468)
Screenshot: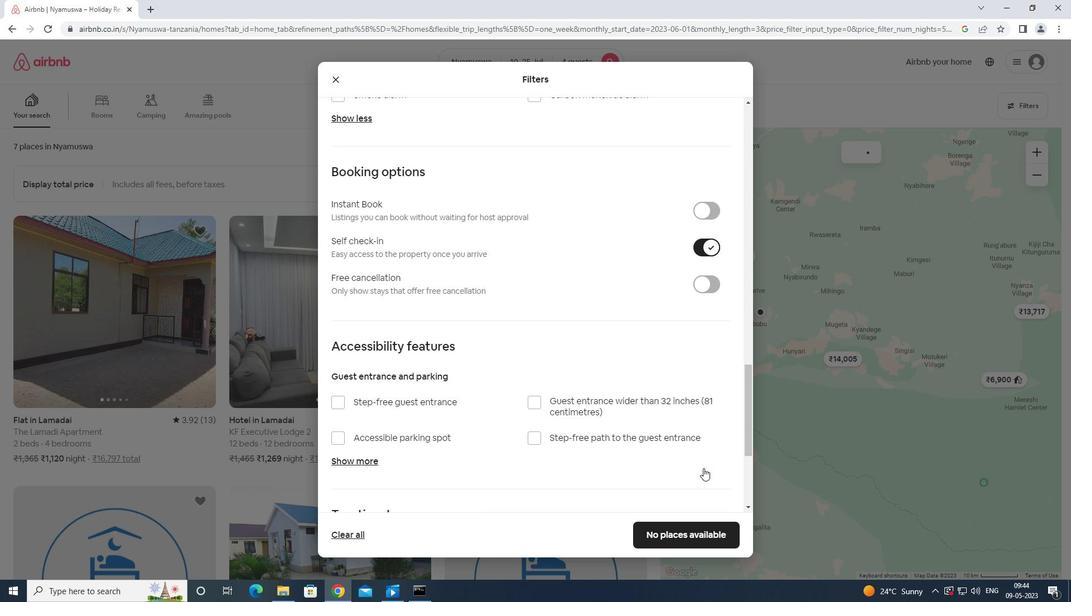 
Action: Mouse scrolled (703, 467) with delta (0, 0)
Screenshot: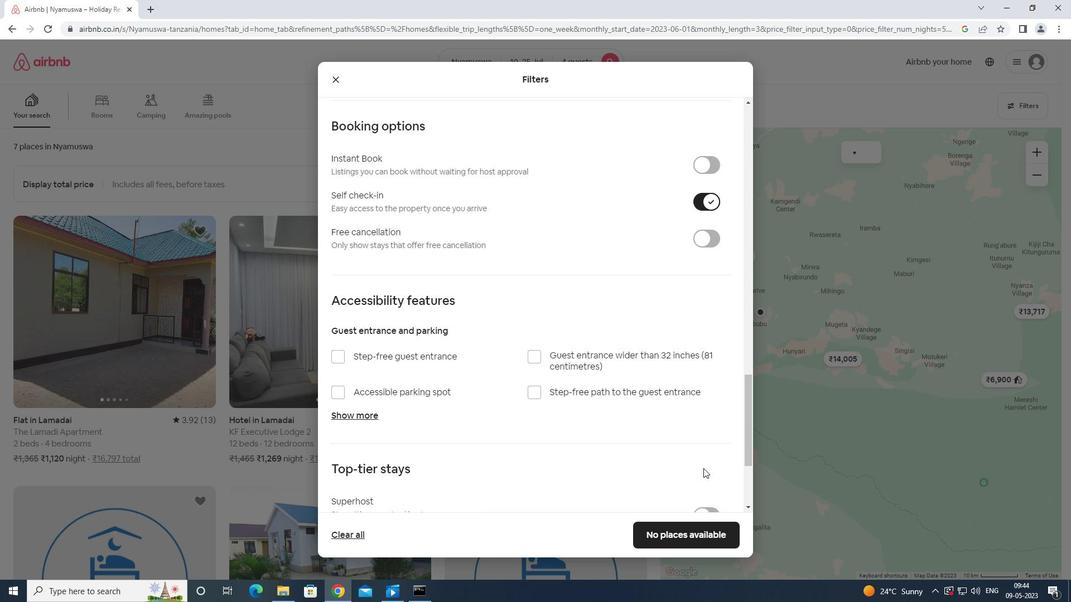
Action: Mouse scrolled (703, 467) with delta (0, 0)
Screenshot: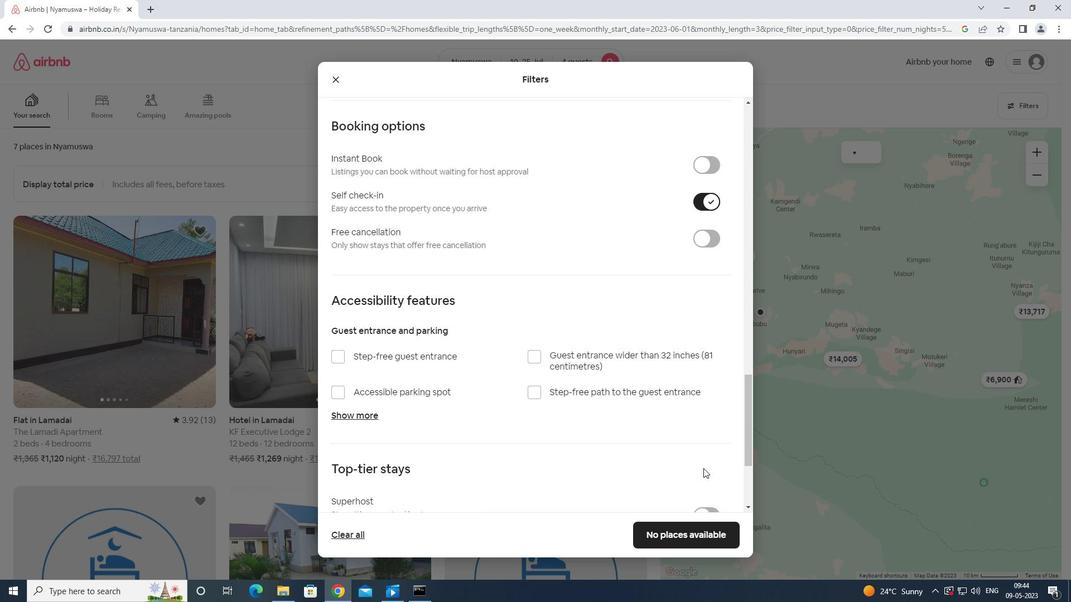 
Action: Mouse scrolled (703, 467) with delta (0, 0)
Screenshot: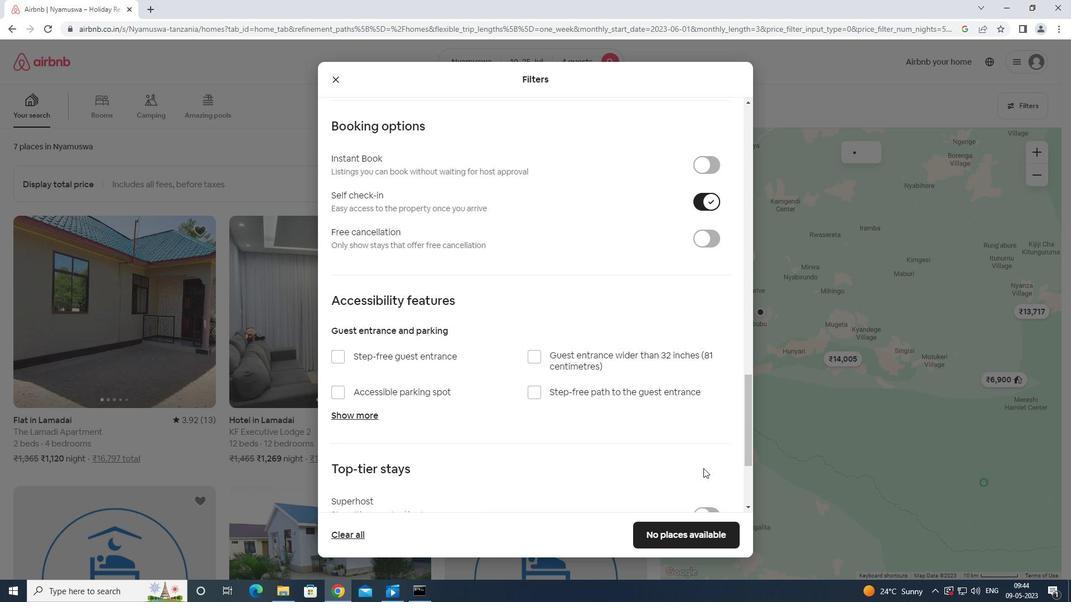 
Action: Mouse moved to (332, 453)
Screenshot: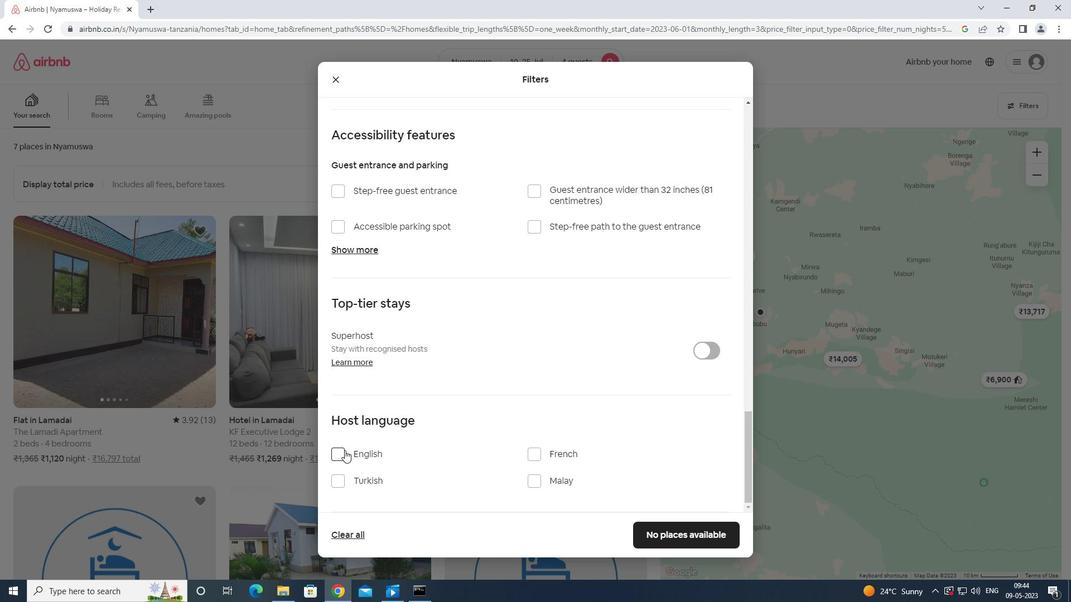 
Action: Mouse pressed left at (332, 453)
Screenshot: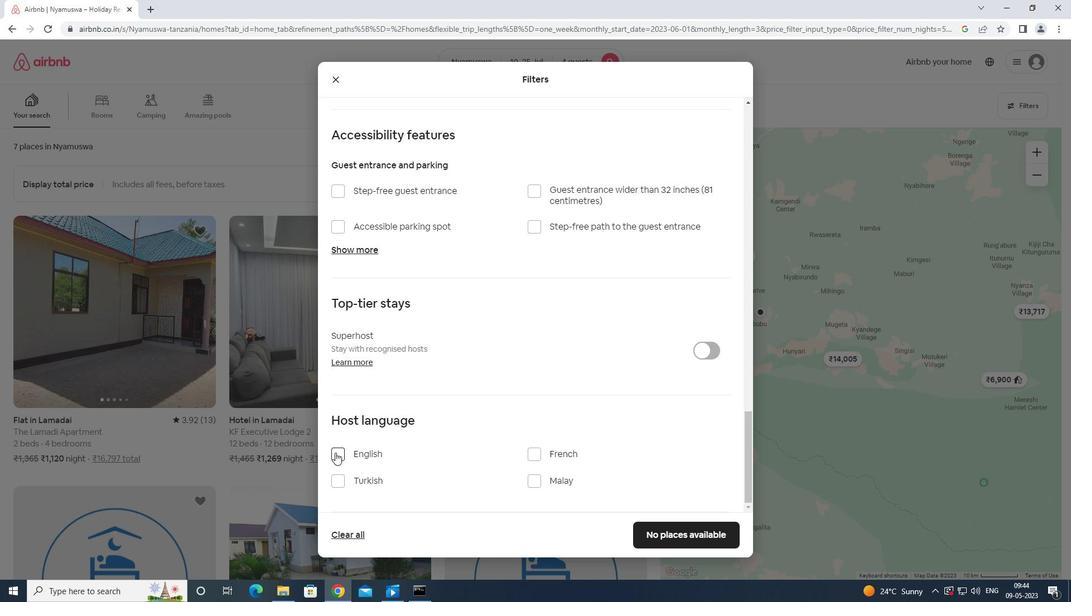 
Action: Mouse moved to (666, 534)
Screenshot: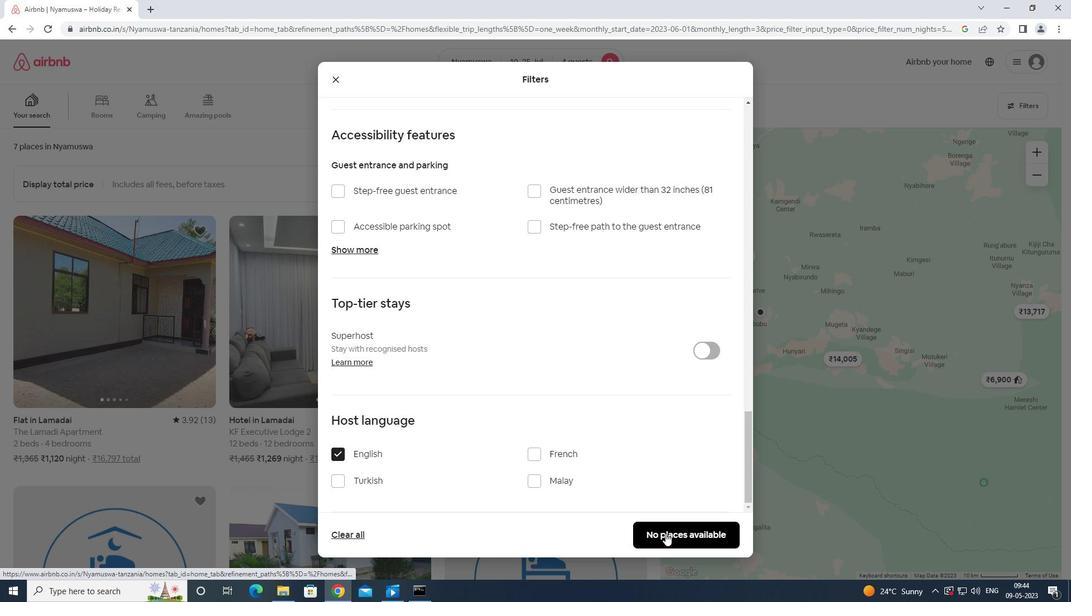 
Action: Mouse pressed left at (666, 534)
Screenshot: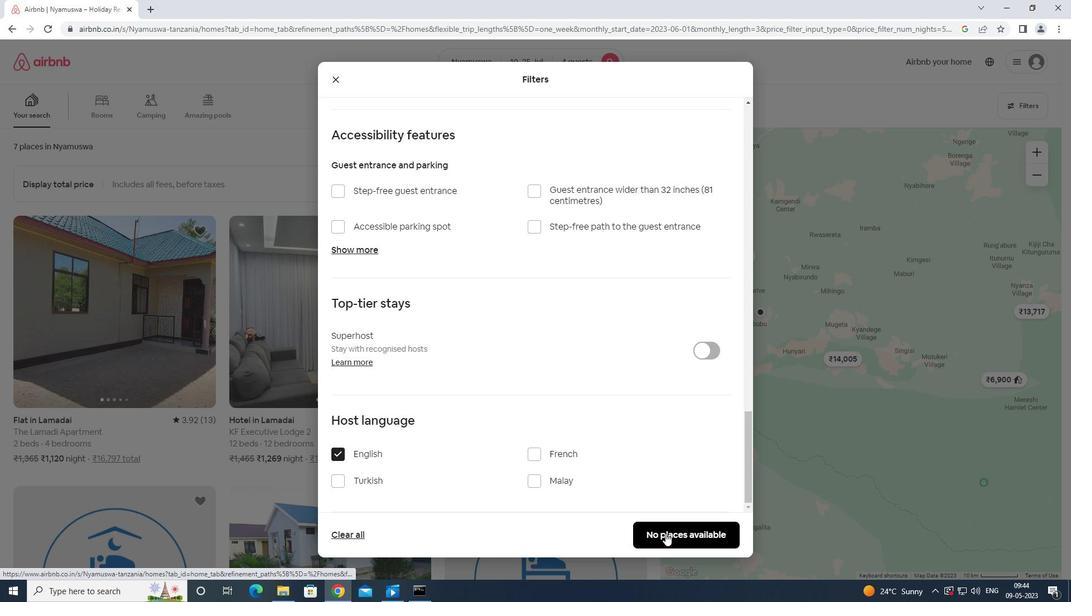 
Action: Mouse moved to (670, 532)
Screenshot: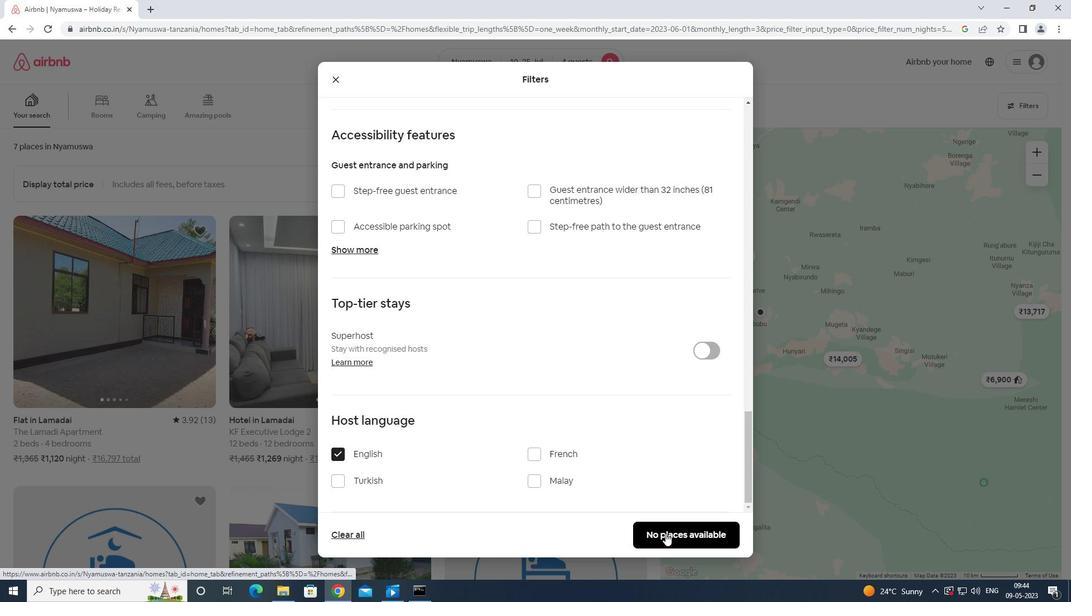 
